 Task: Find connections with filter location Banja Luka with filter topic #innovationwith filter profile language French with filter current company Thiess with filter school Eastern Institute For Integrated Learning In Management with filter industry Glass Product Manufacturing with filter service category UX Research with filter keywords title Geological Engineer
Action: Mouse moved to (478, 165)
Screenshot: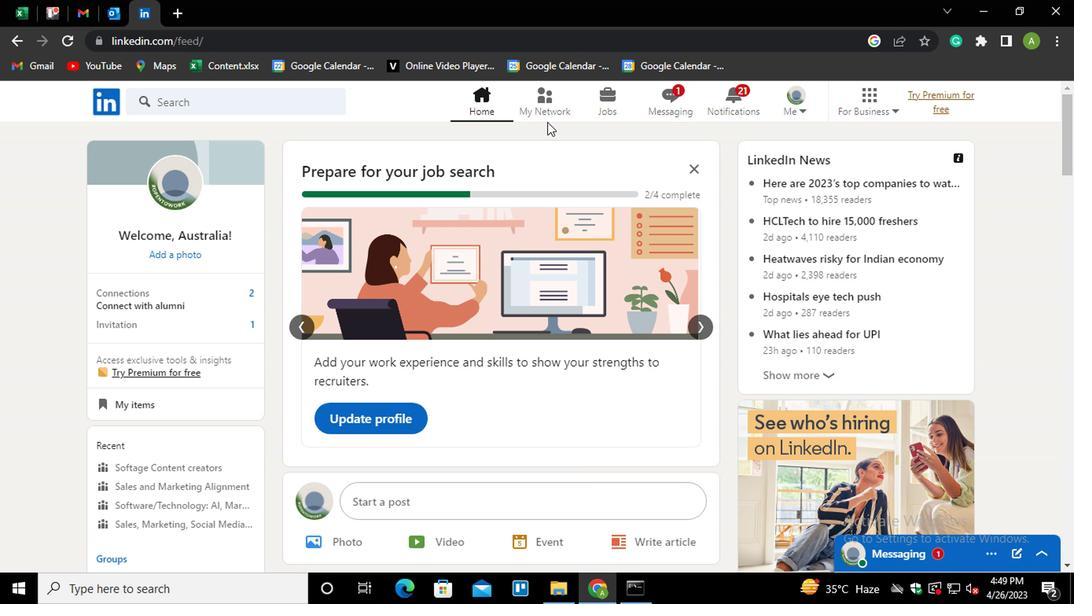
Action: Mouse pressed left at (478, 165)
Screenshot: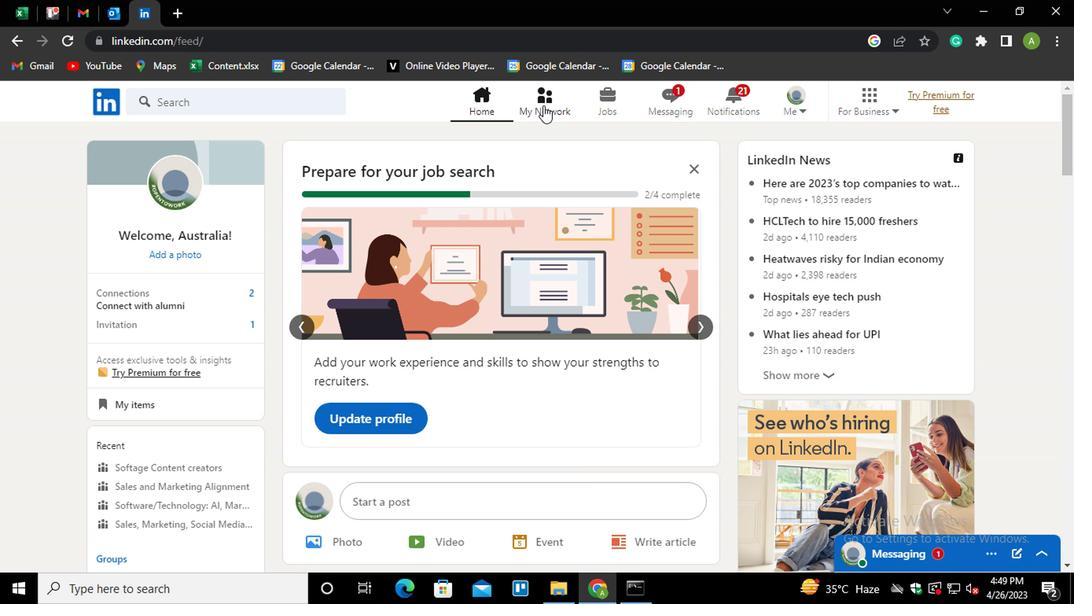 
Action: Mouse moved to (218, 226)
Screenshot: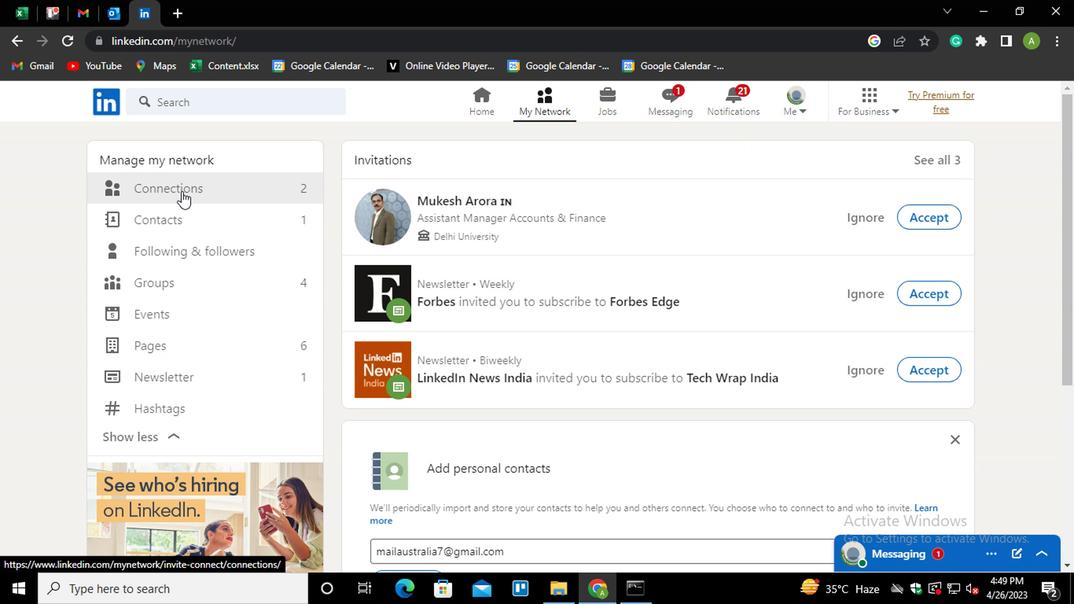 
Action: Mouse pressed left at (218, 226)
Screenshot: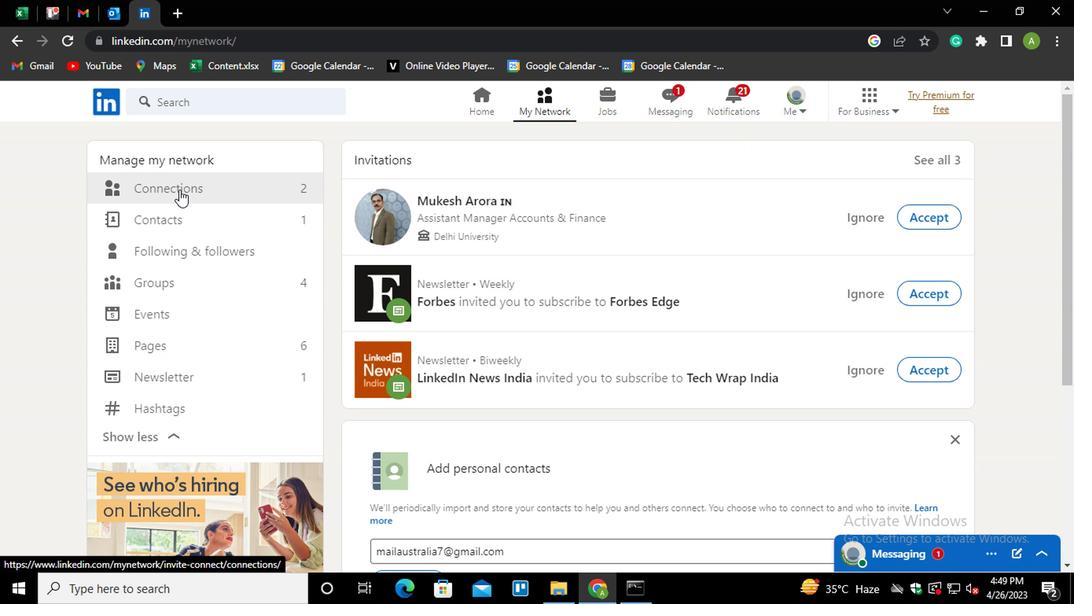 
Action: Mouse moved to (558, 221)
Screenshot: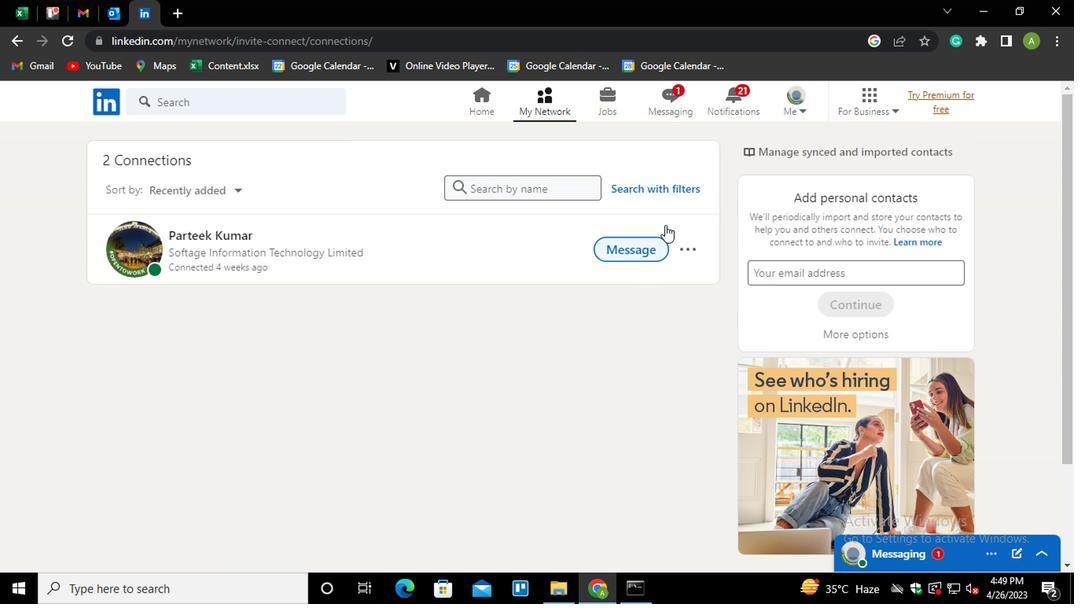 
Action: Mouse pressed left at (558, 221)
Screenshot: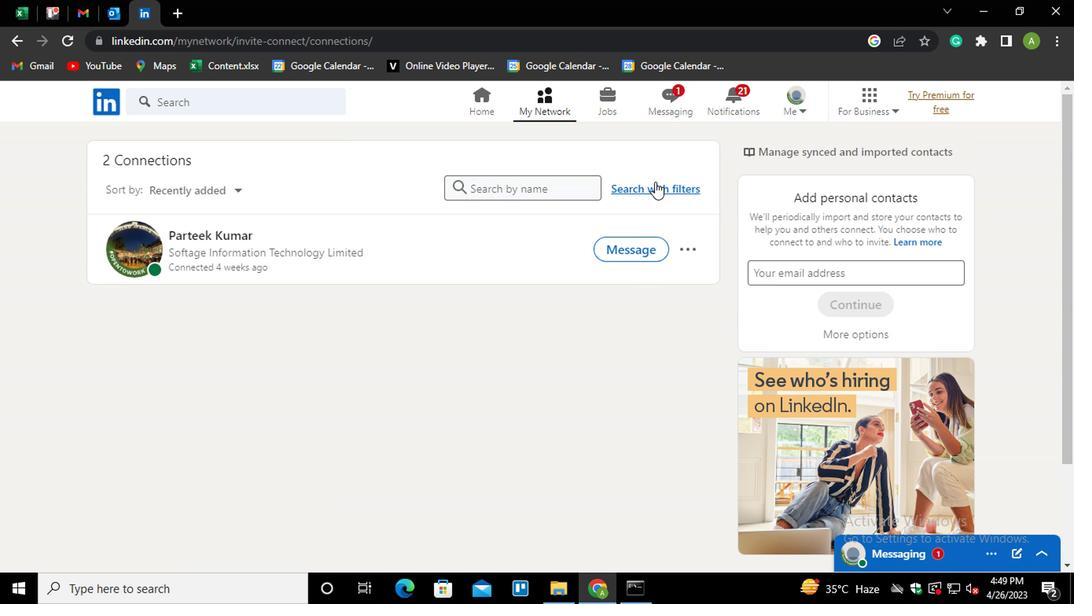 
Action: Mouse moved to (464, 194)
Screenshot: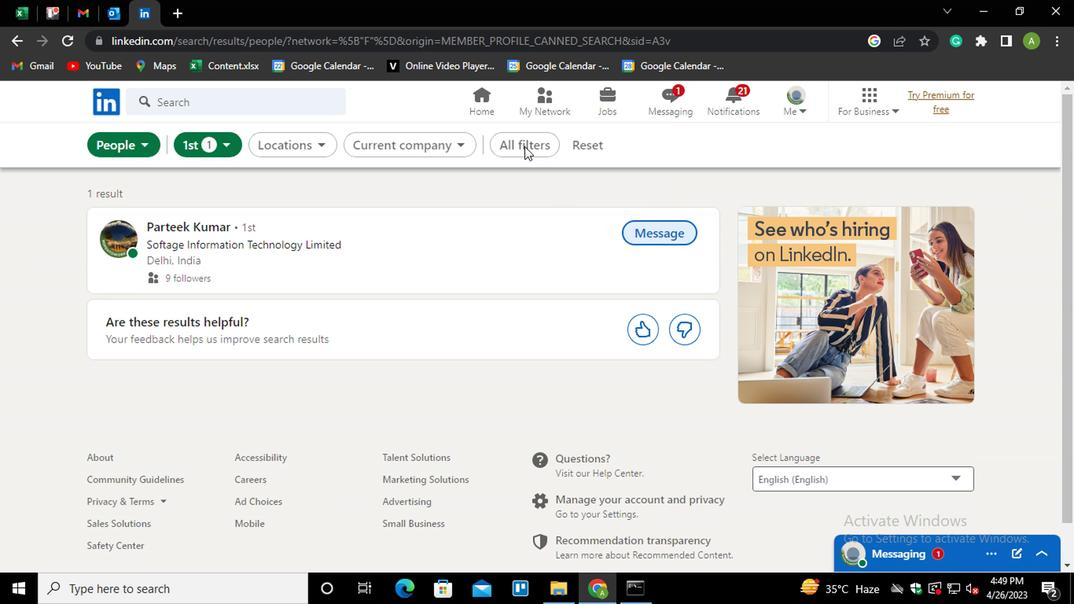 
Action: Mouse pressed left at (464, 194)
Screenshot: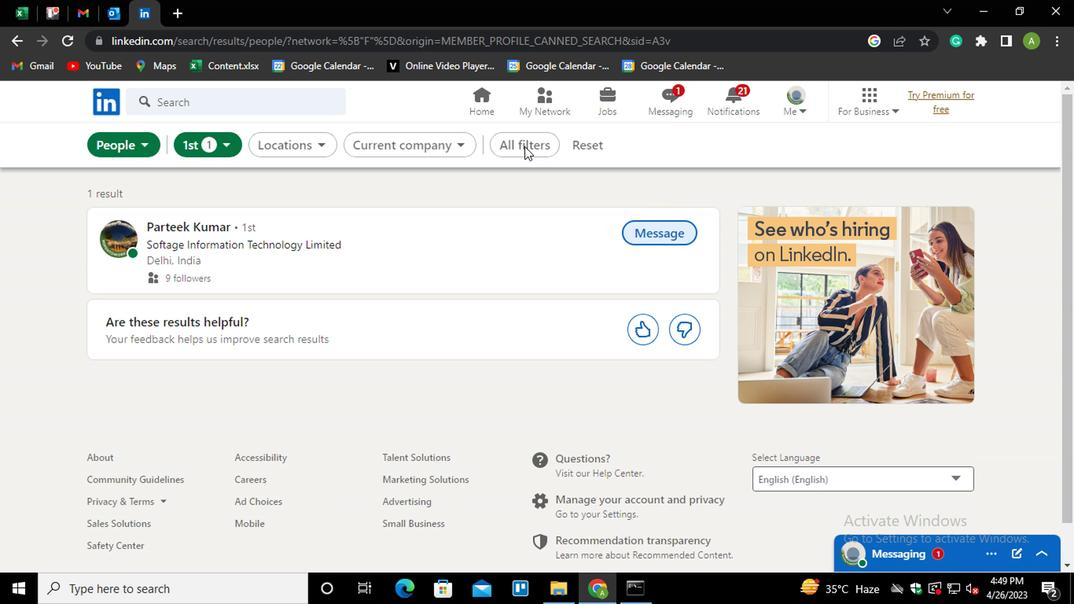 
Action: Mouse moved to (614, 298)
Screenshot: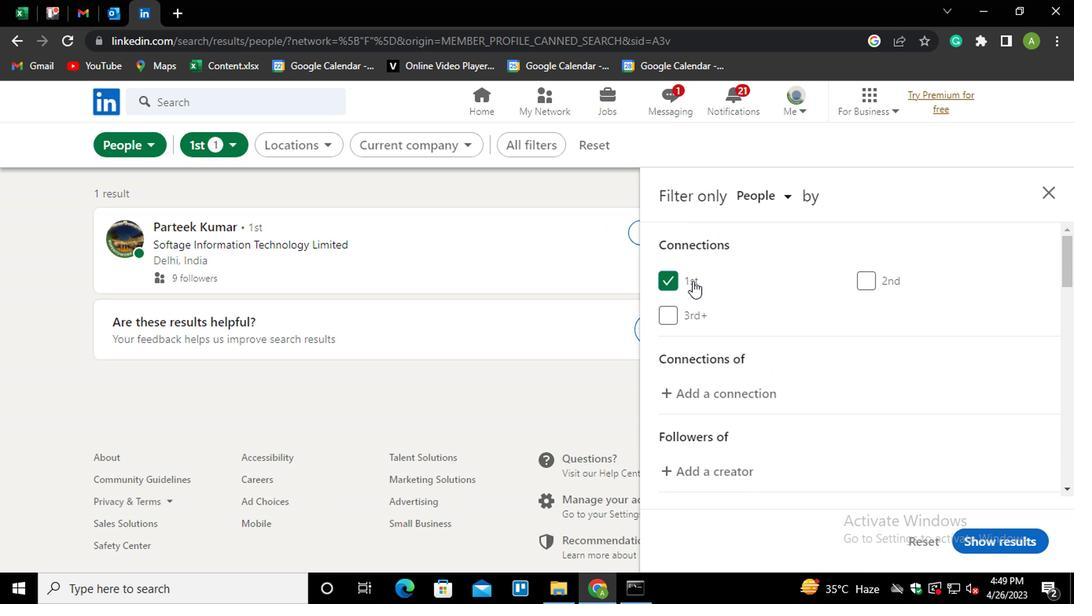 
Action: Mouse scrolled (614, 298) with delta (0, 0)
Screenshot: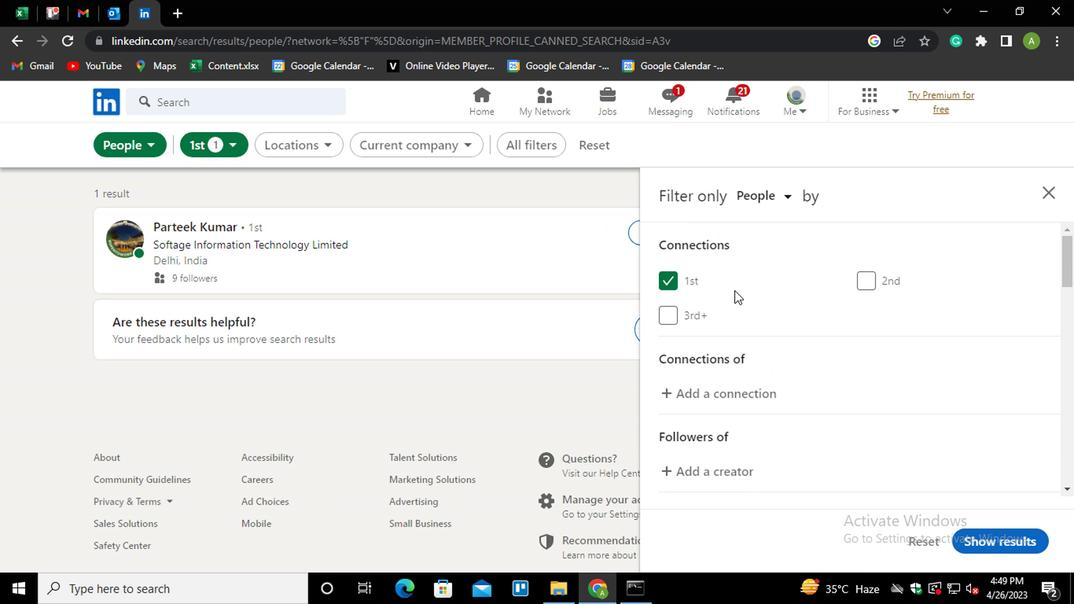
Action: Mouse moved to (615, 299)
Screenshot: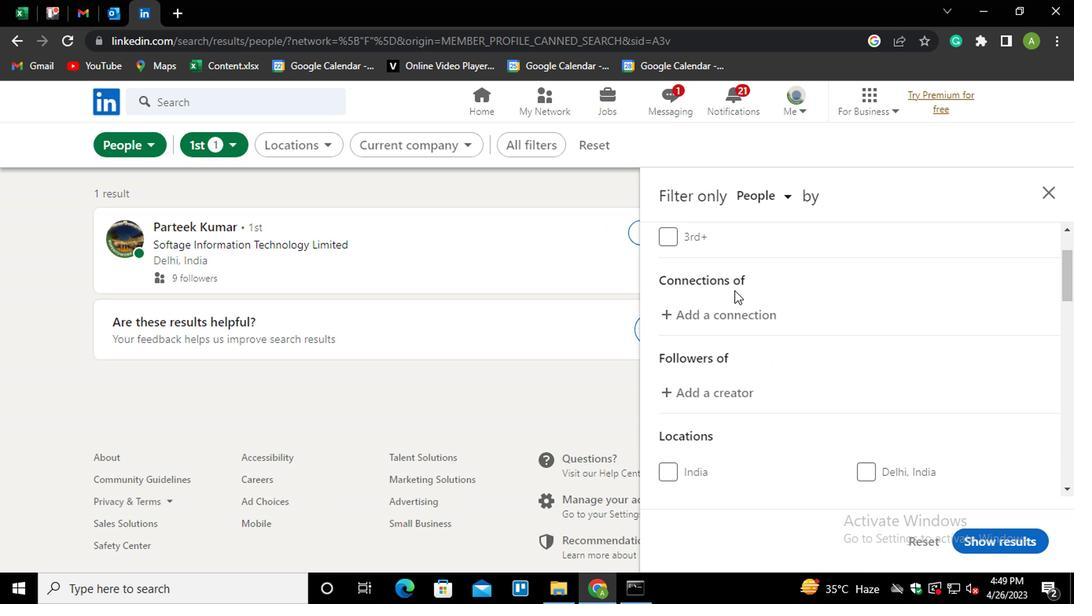 
Action: Mouse scrolled (615, 299) with delta (0, 0)
Screenshot: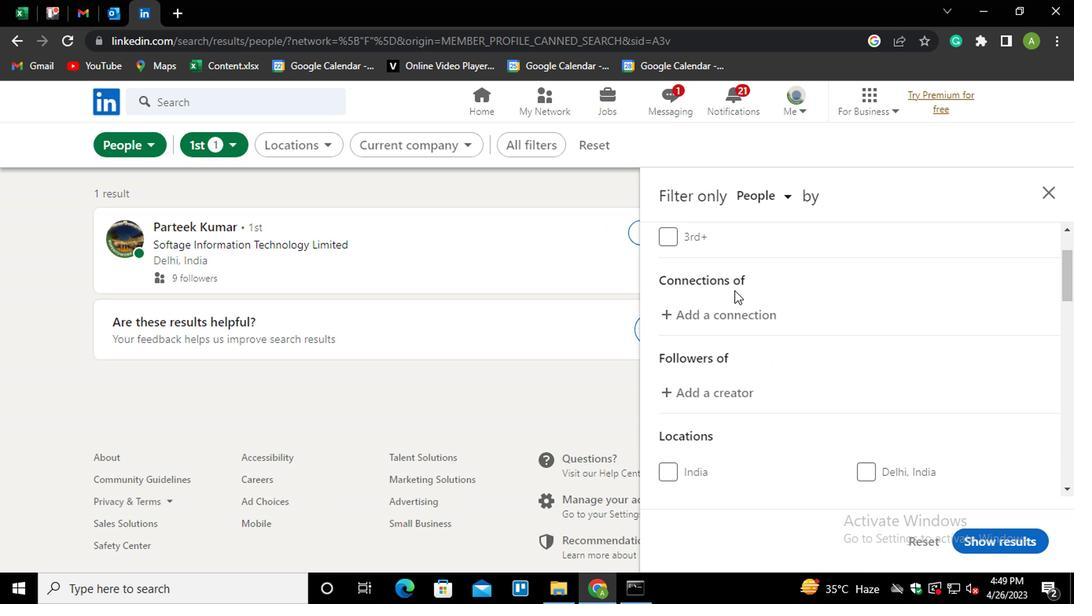 
Action: Mouse scrolled (615, 299) with delta (0, 0)
Screenshot: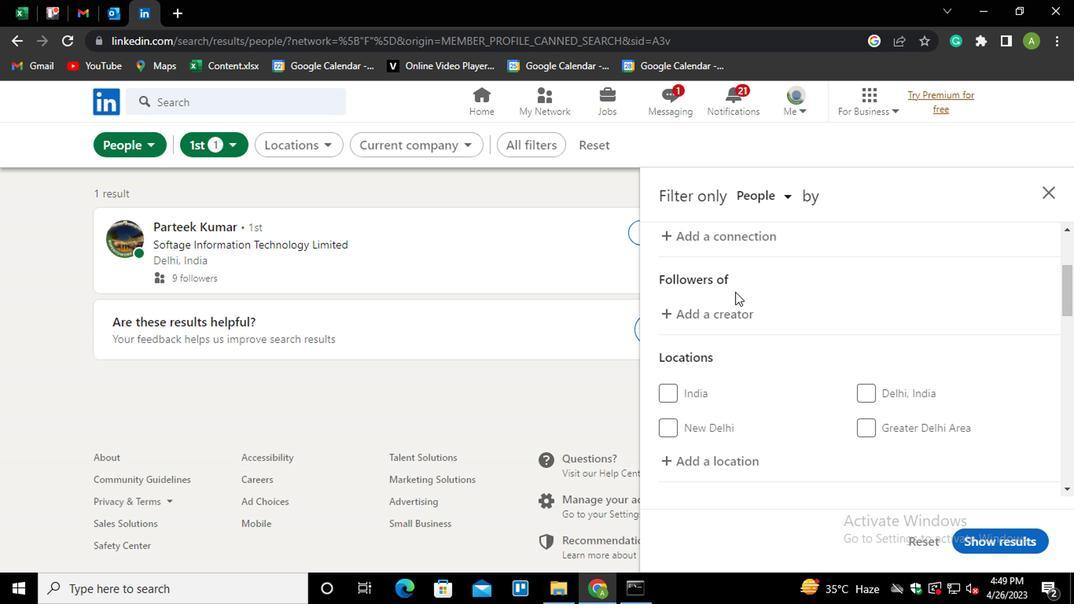 
Action: Mouse scrolled (615, 299) with delta (0, 0)
Screenshot: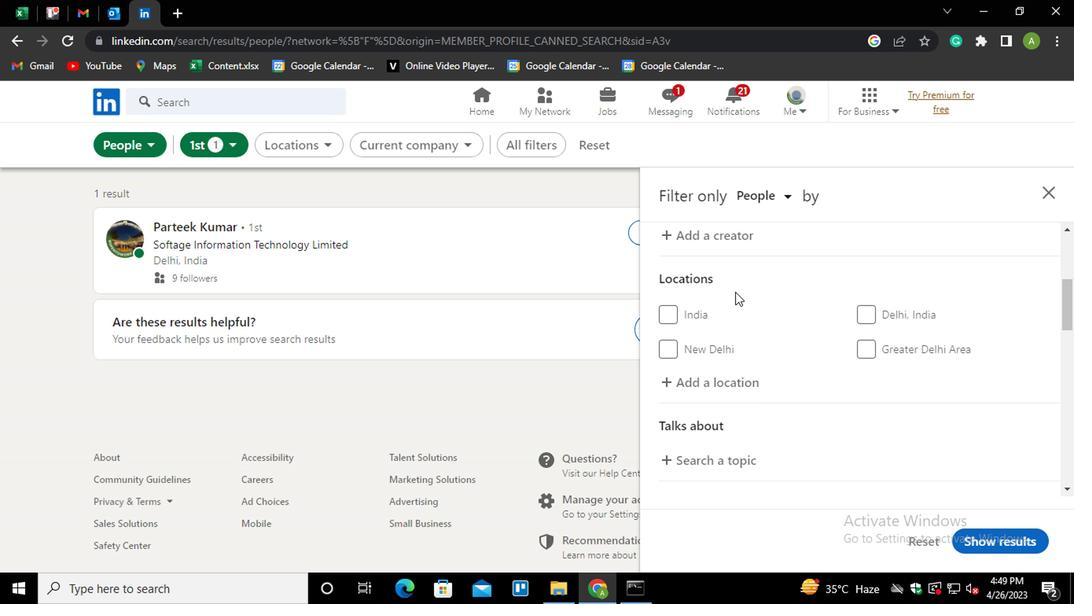 
Action: Mouse scrolled (615, 299) with delta (0, 0)
Screenshot: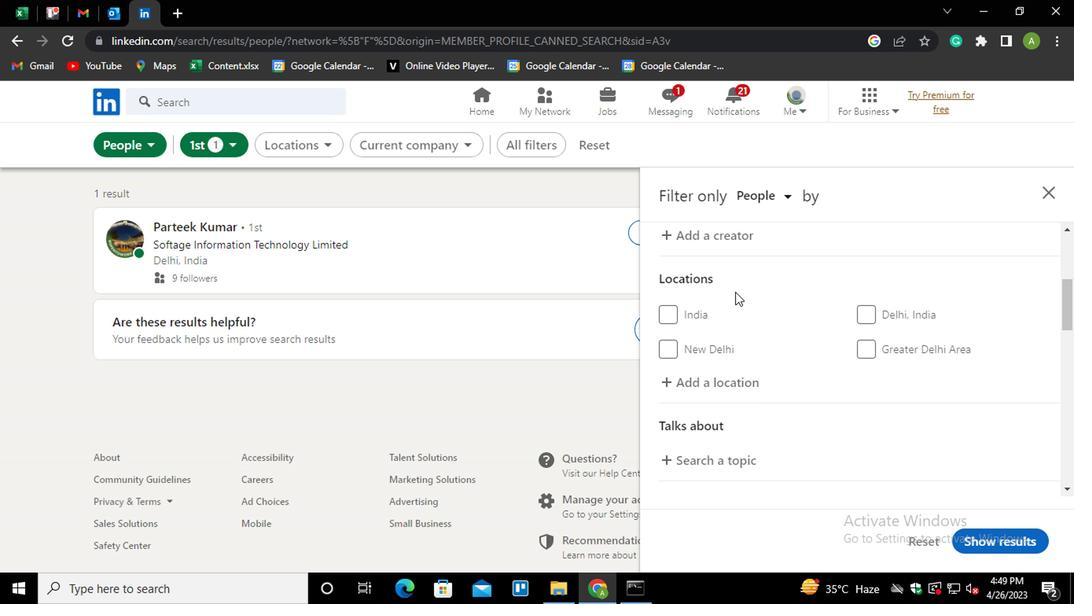 
Action: Mouse moved to (590, 253)
Screenshot: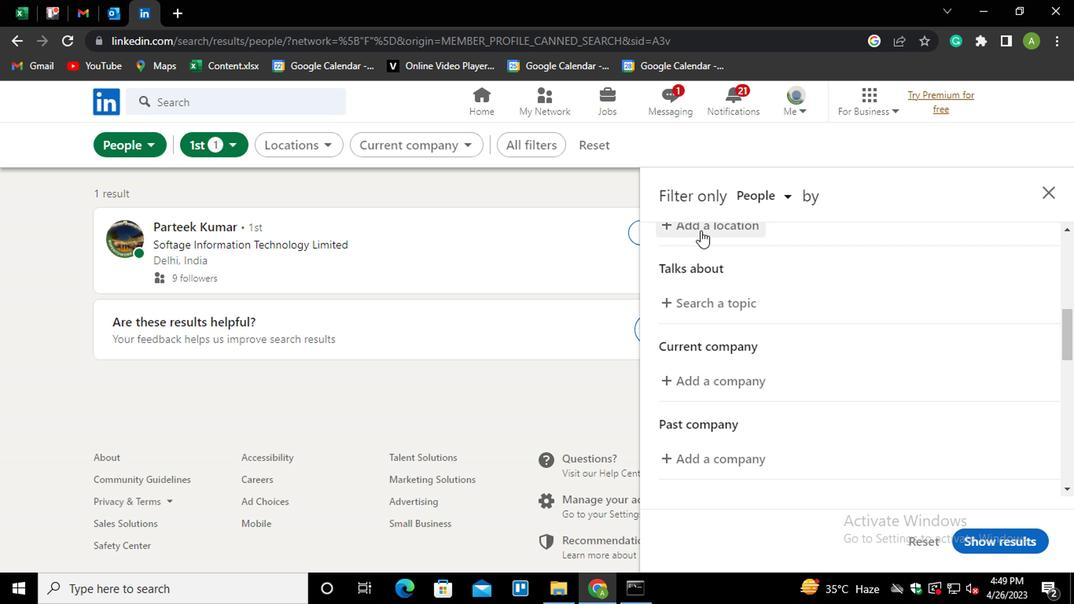 
Action: Mouse pressed left at (590, 253)
Screenshot: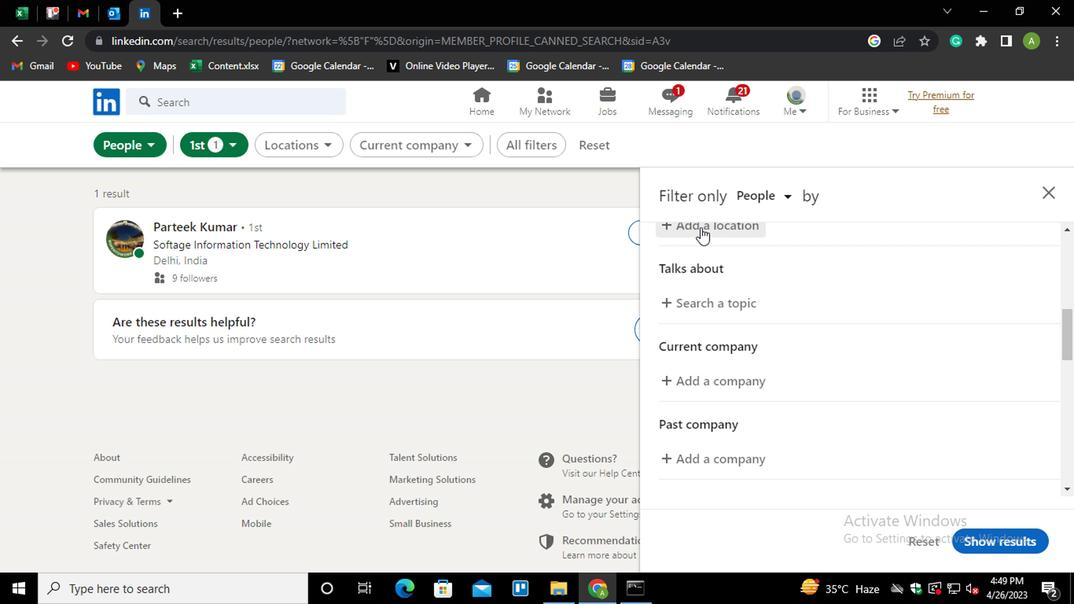 
Action: Mouse moved to (604, 260)
Screenshot: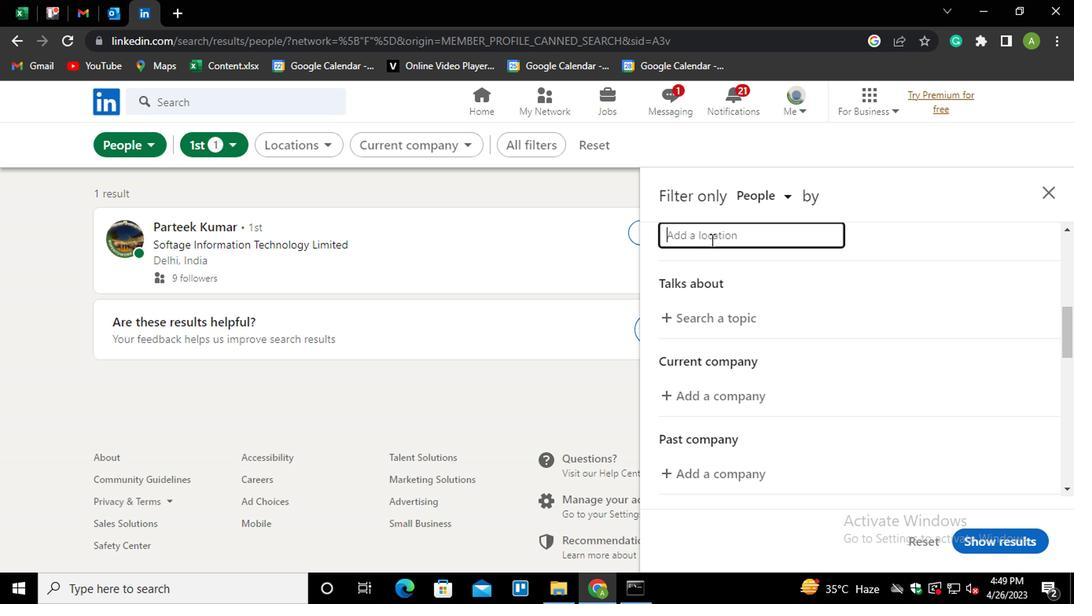 
Action: Mouse pressed left at (604, 260)
Screenshot: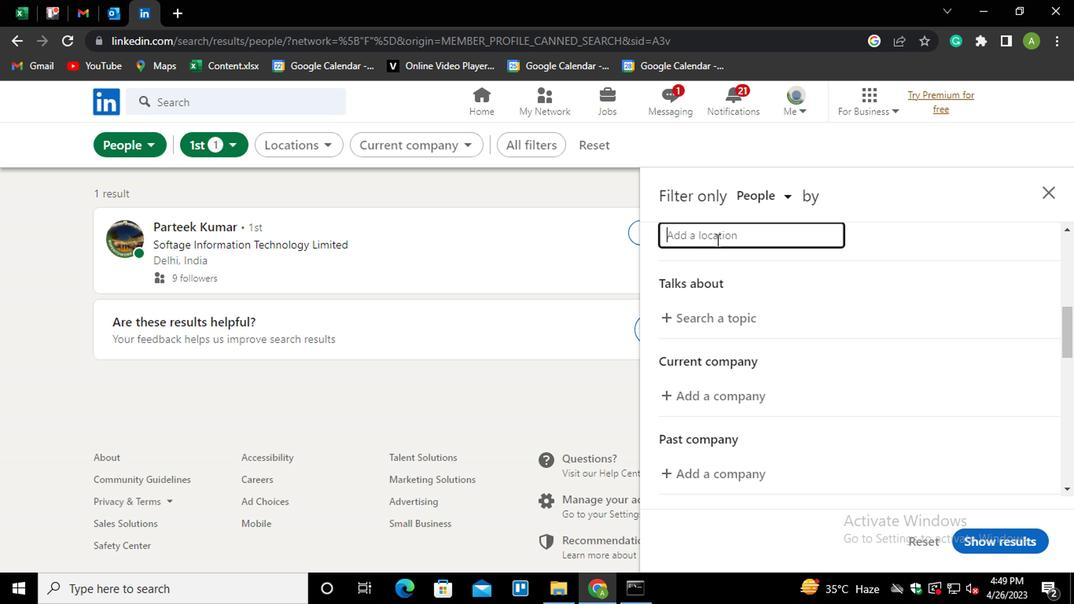 
Action: Key pressed <Key.shift>BANJA<Key.space><Key.shift_r>LUKA<Key.down><Key.enter>
Screenshot: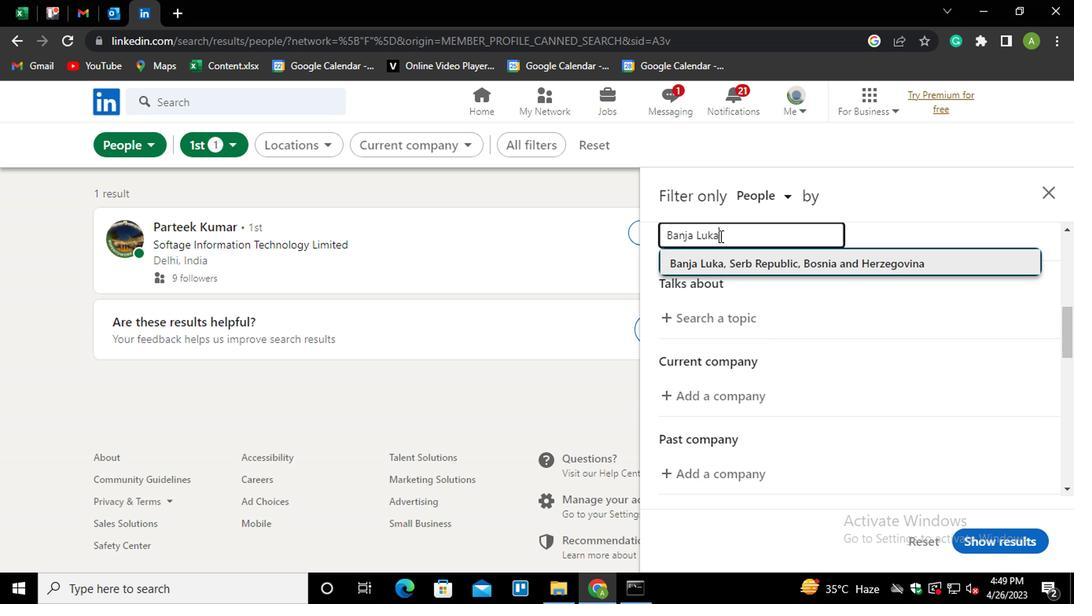
Action: Mouse moved to (595, 328)
Screenshot: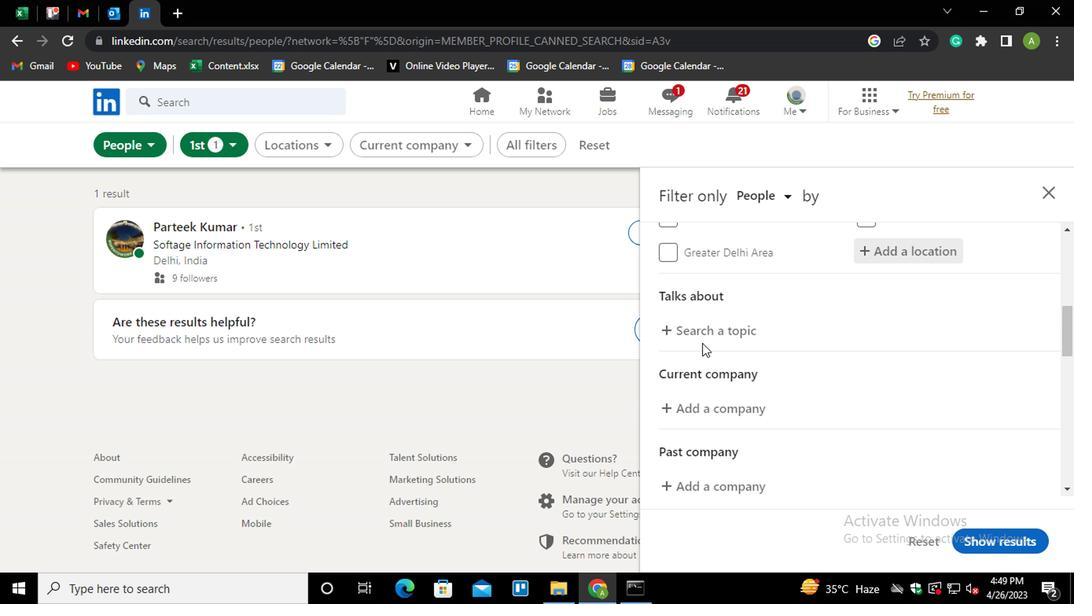 
Action: Mouse pressed left at (595, 328)
Screenshot: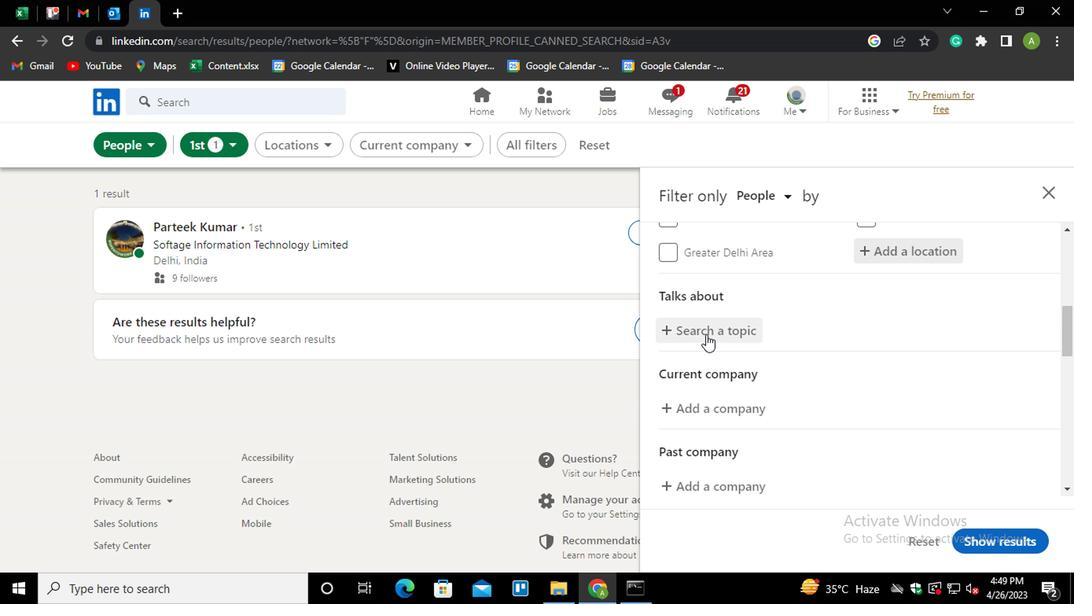 
Action: Key pressed <Key.shift>#INNOVATION
Screenshot: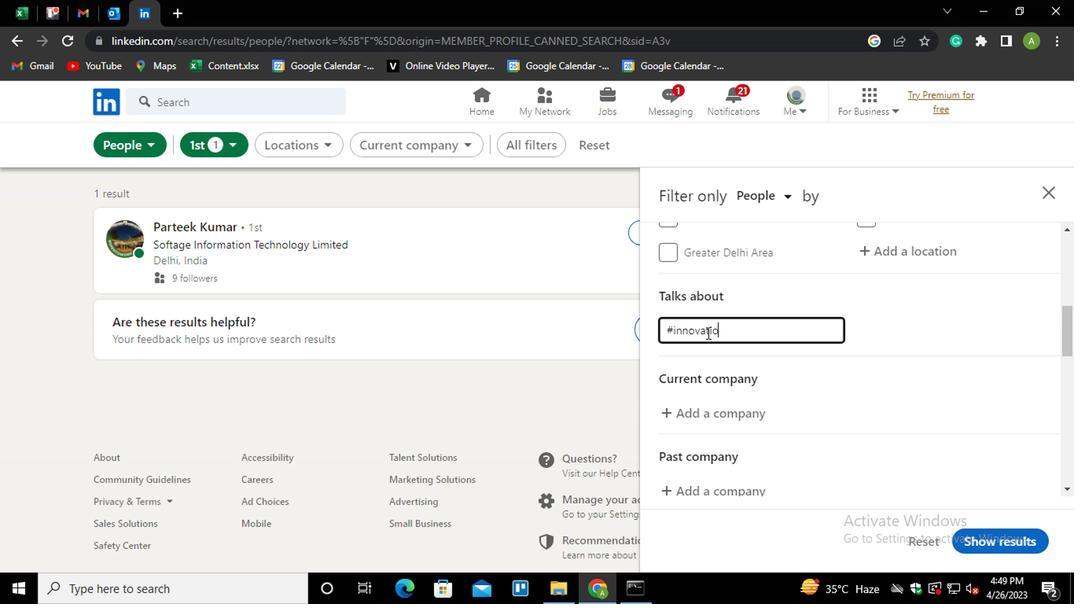
Action: Mouse moved to (740, 327)
Screenshot: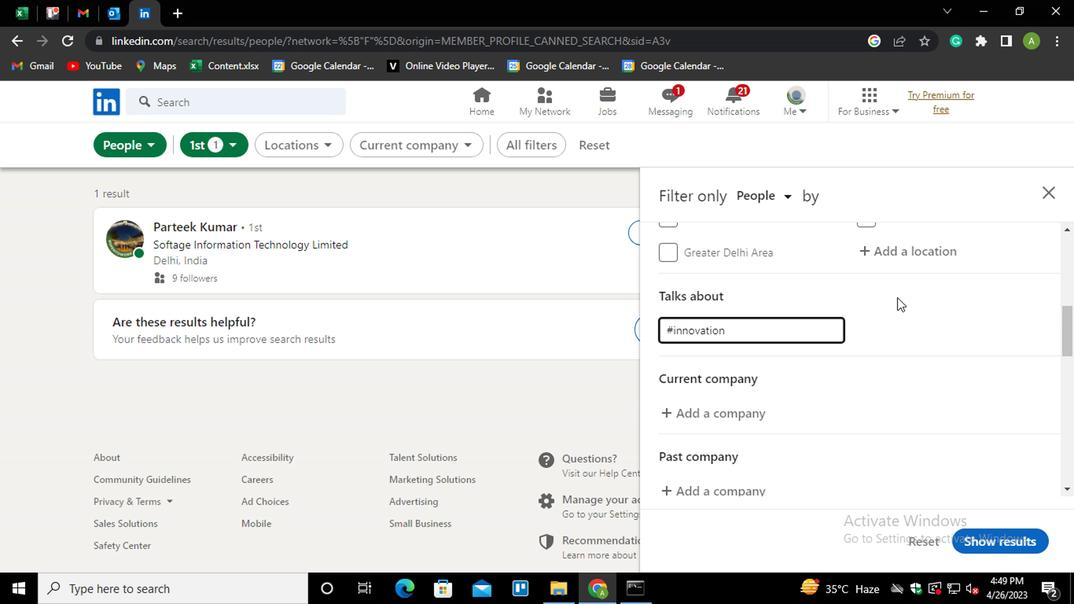 
Action: Mouse pressed left at (740, 327)
Screenshot: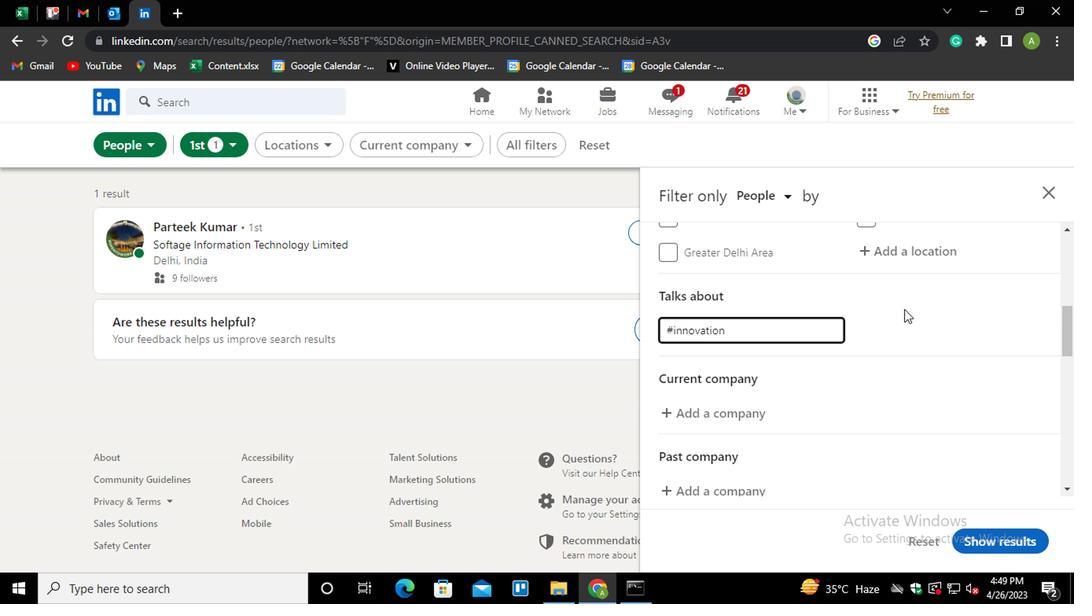 
Action: Mouse moved to (740, 327)
Screenshot: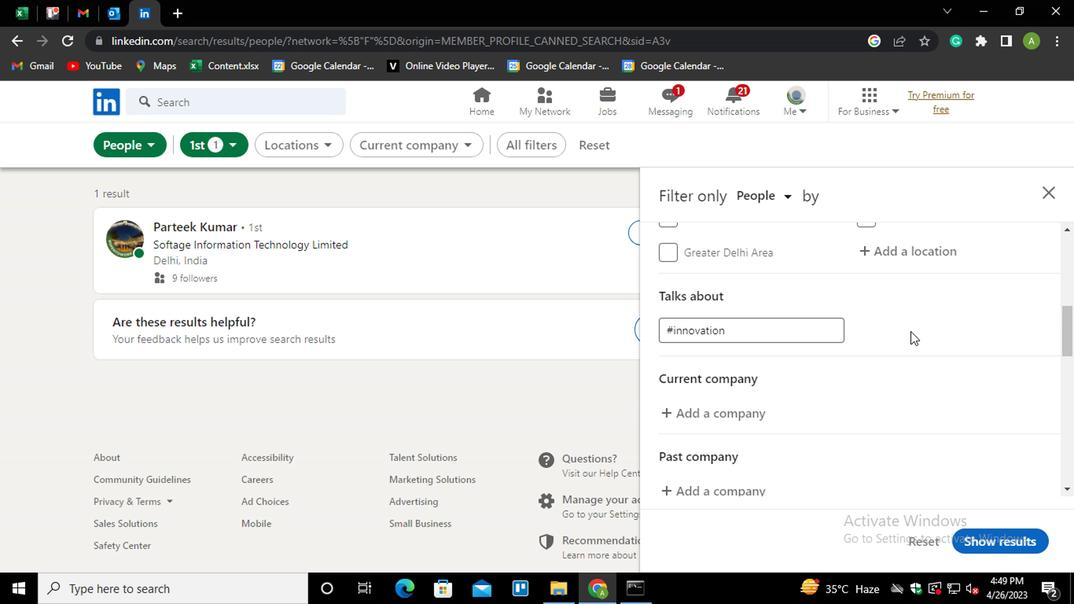 
Action: Mouse scrolled (740, 327) with delta (0, 0)
Screenshot: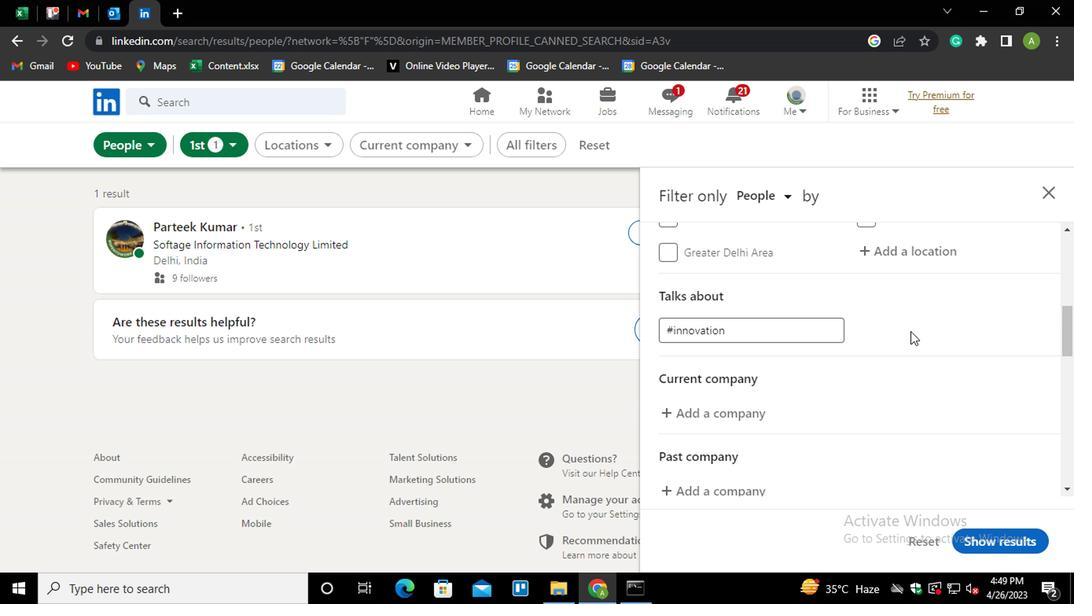 
Action: Mouse moved to (734, 327)
Screenshot: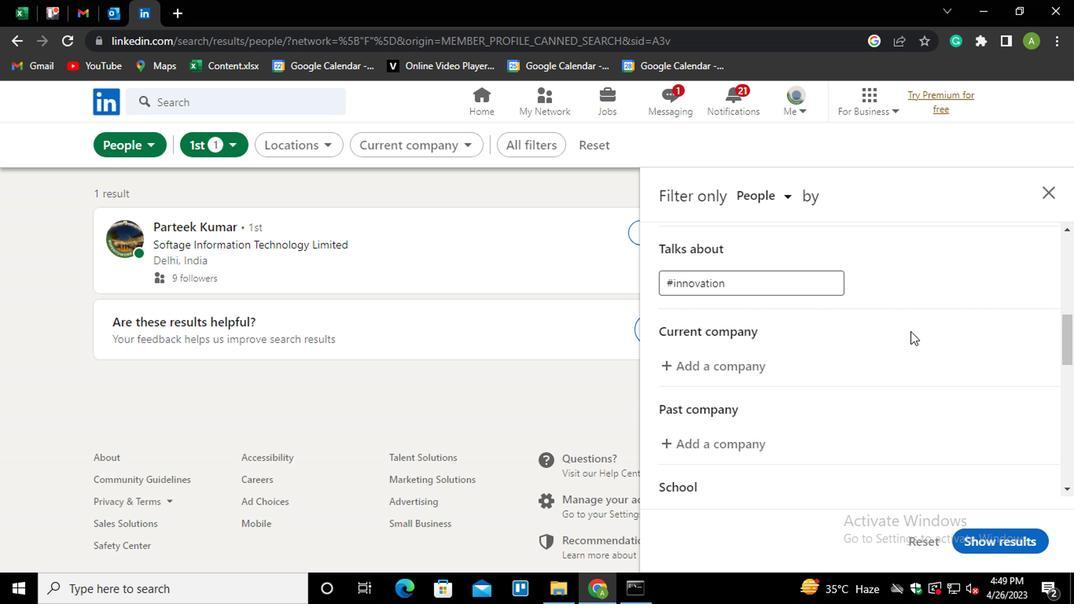 
Action: Mouse scrolled (734, 327) with delta (0, 0)
Screenshot: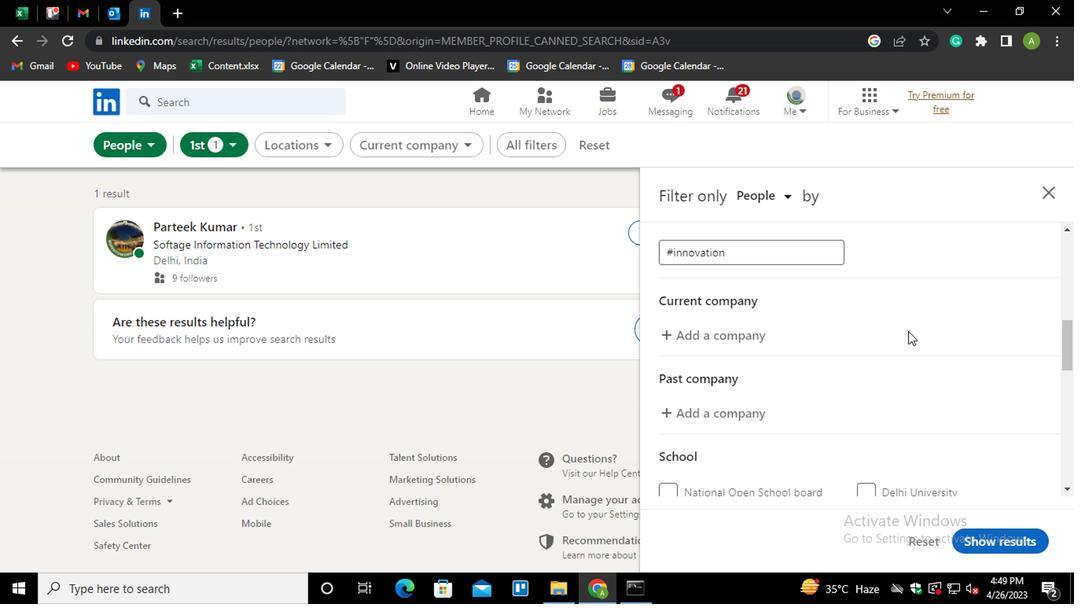 
Action: Mouse moved to (619, 272)
Screenshot: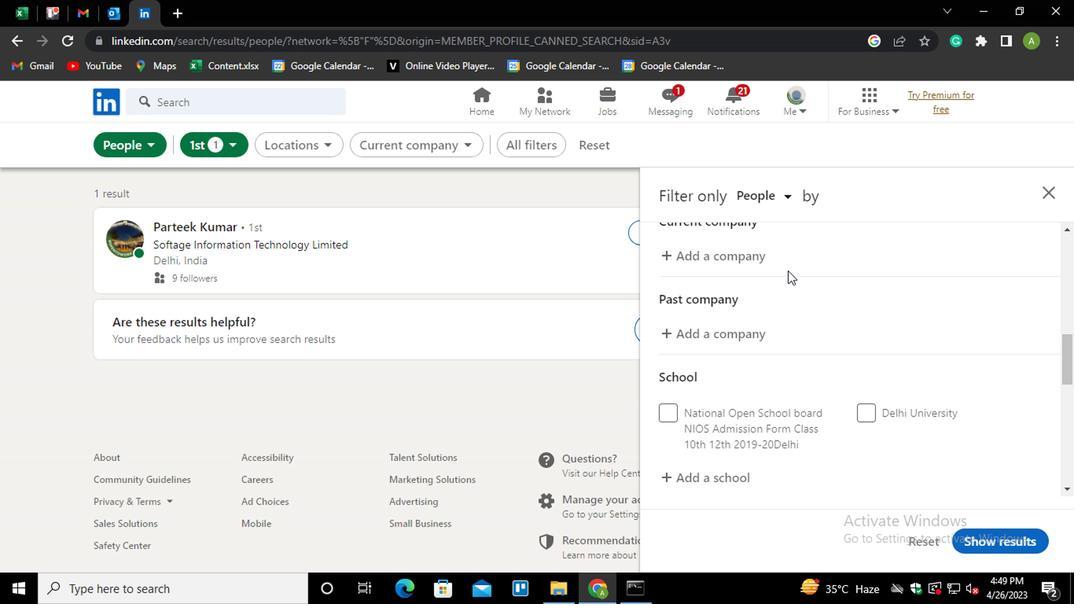 
Action: Mouse pressed left at (619, 272)
Screenshot: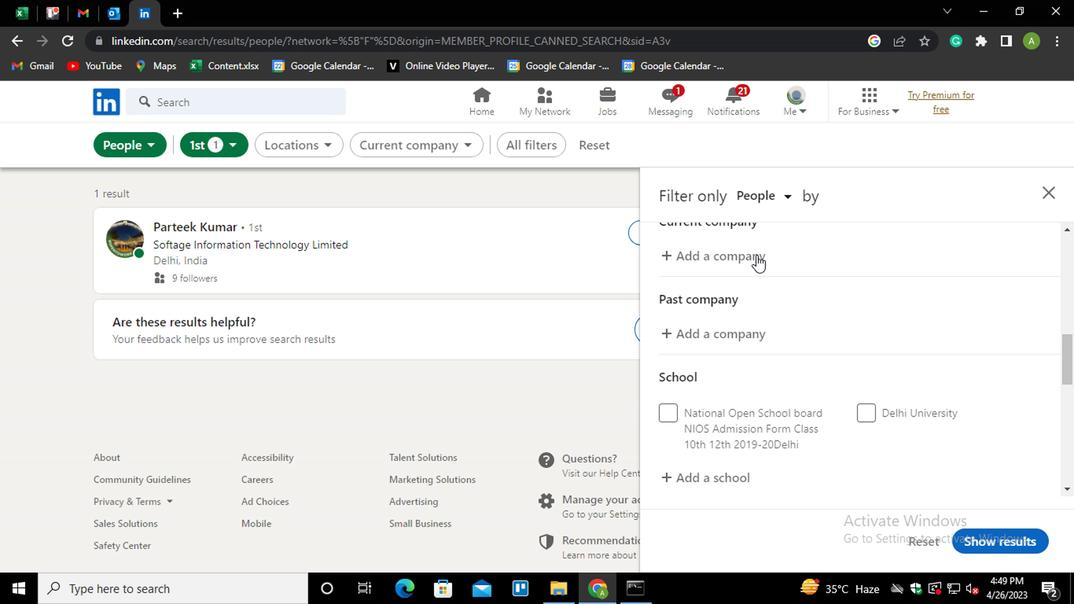 
Action: Mouse moved to (620, 272)
Screenshot: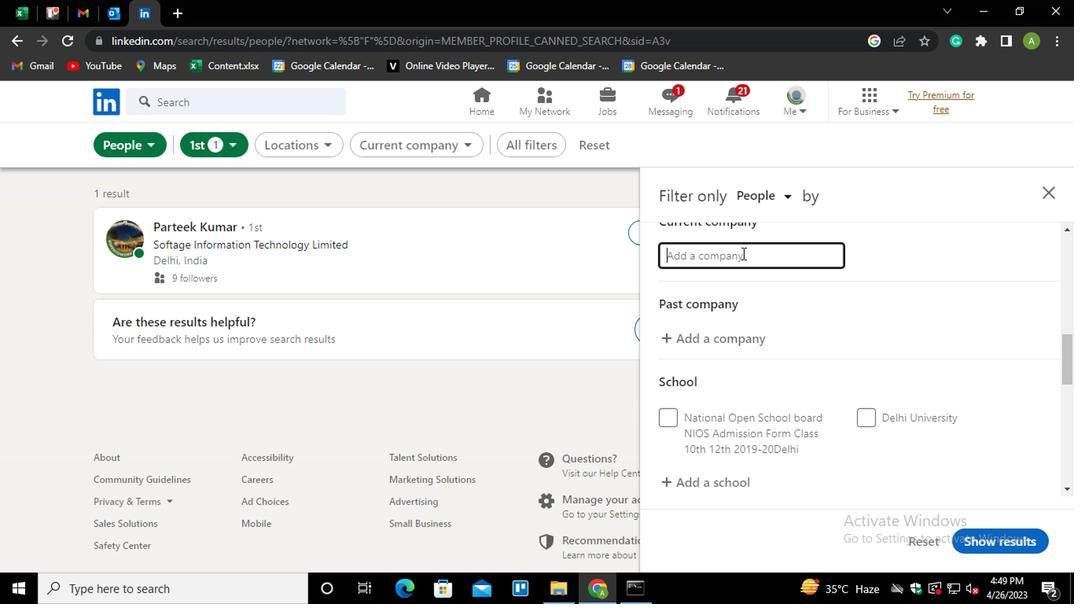 
Action: Mouse pressed left at (620, 272)
Screenshot: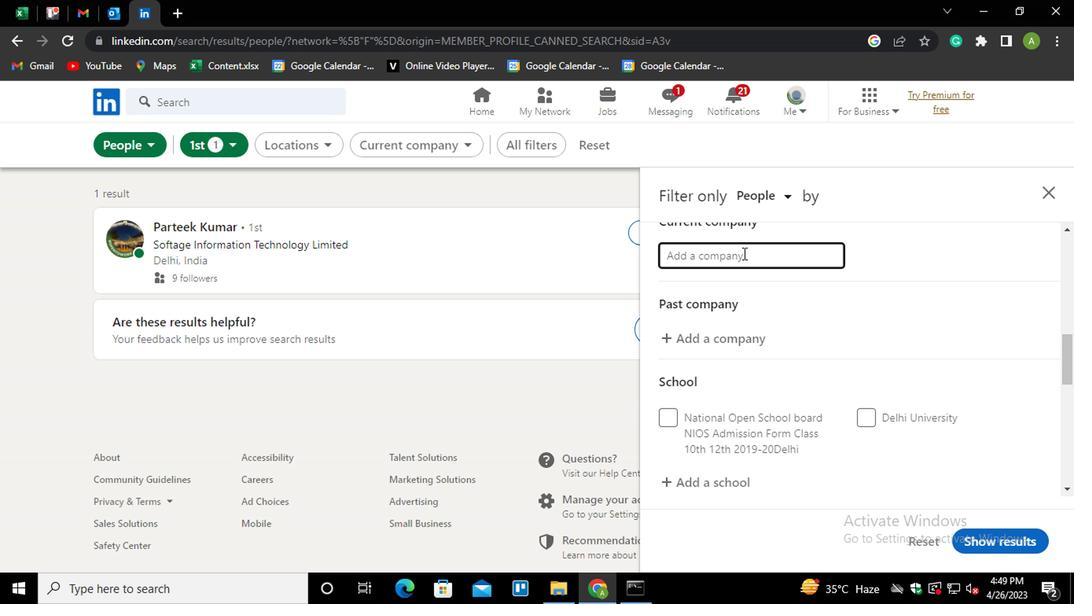 
Action: Key pressed <Key.shift>THIESS<Key.down><Key.enter>
Screenshot: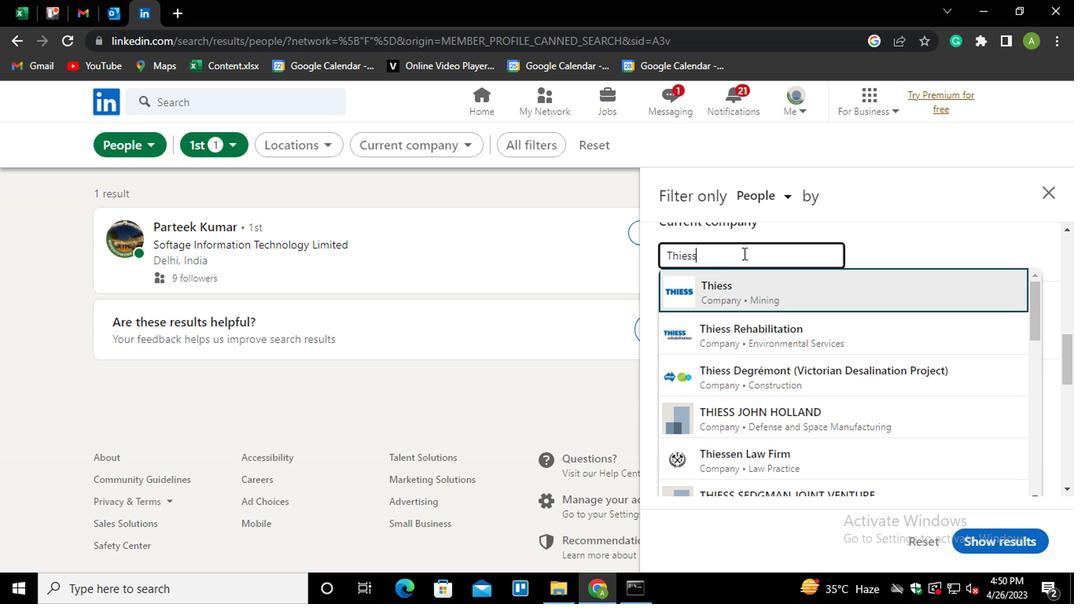 
Action: Mouse moved to (661, 303)
Screenshot: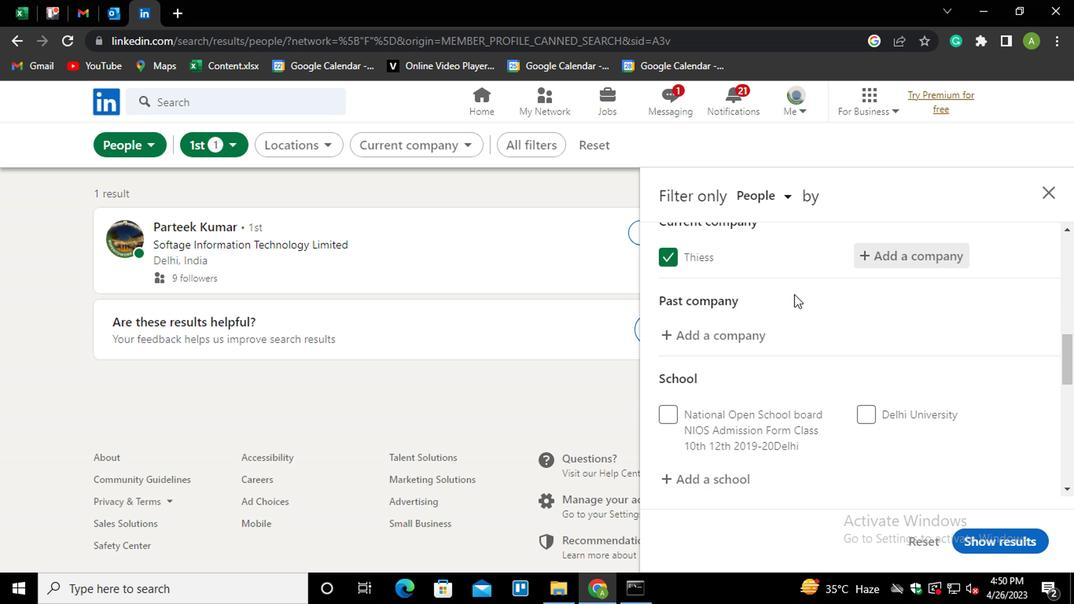 
Action: Mouse scrolled (661, 303) with delta (0, 0)
Screenshot: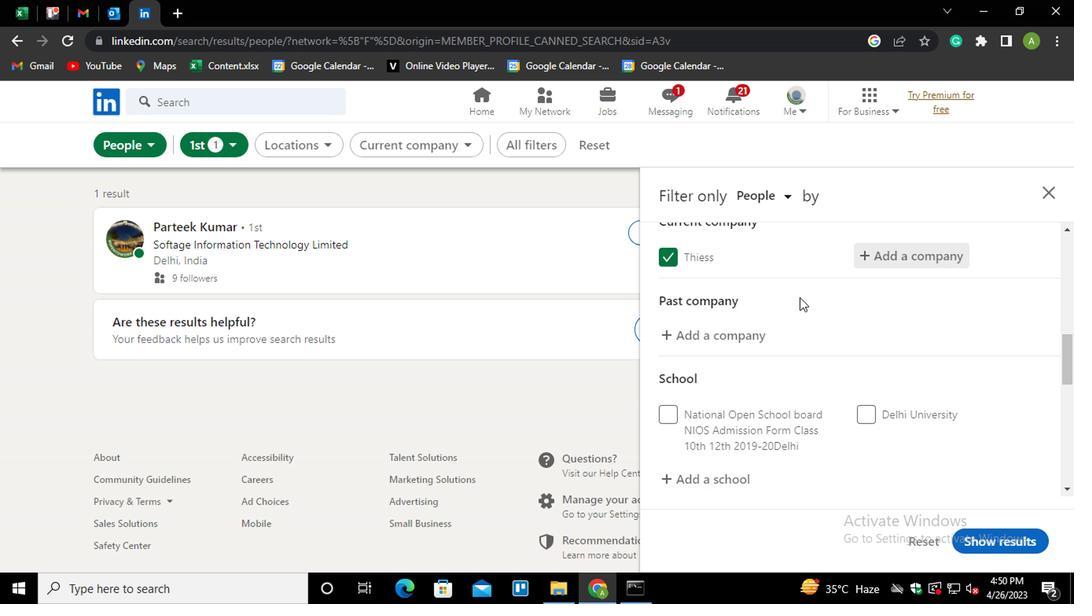 
Action: Mouse moved to (591, 371)
Screenshot: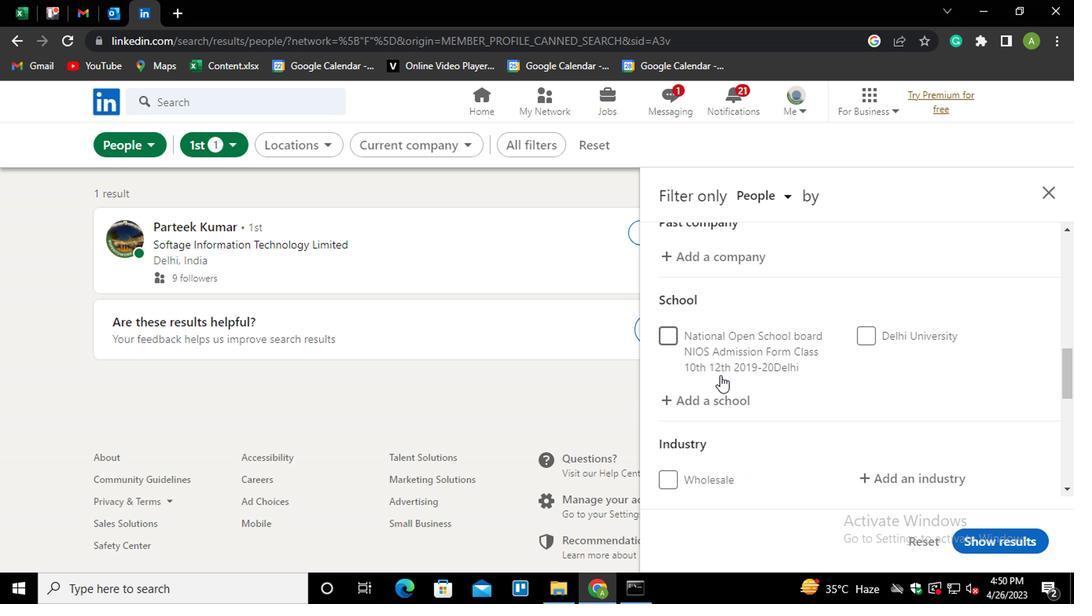 
Action: Mouse pressed left at (591, 371)
Screenshot: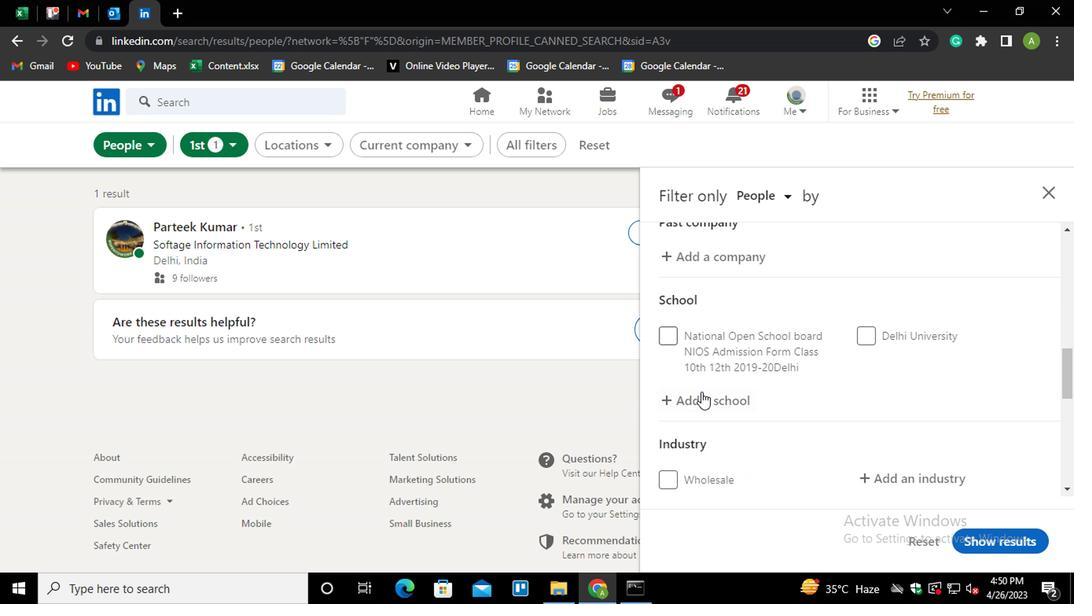 
Action: Mouse moved to (594, 374)
Screenshot: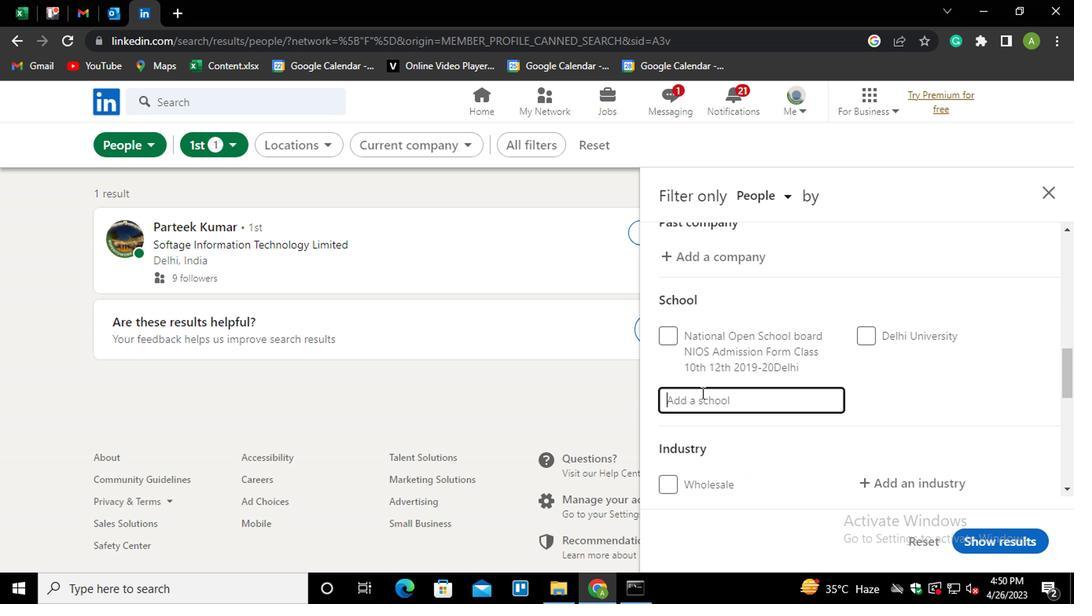 
Action: Mouse pressed left at (594, 374)
Screenshot: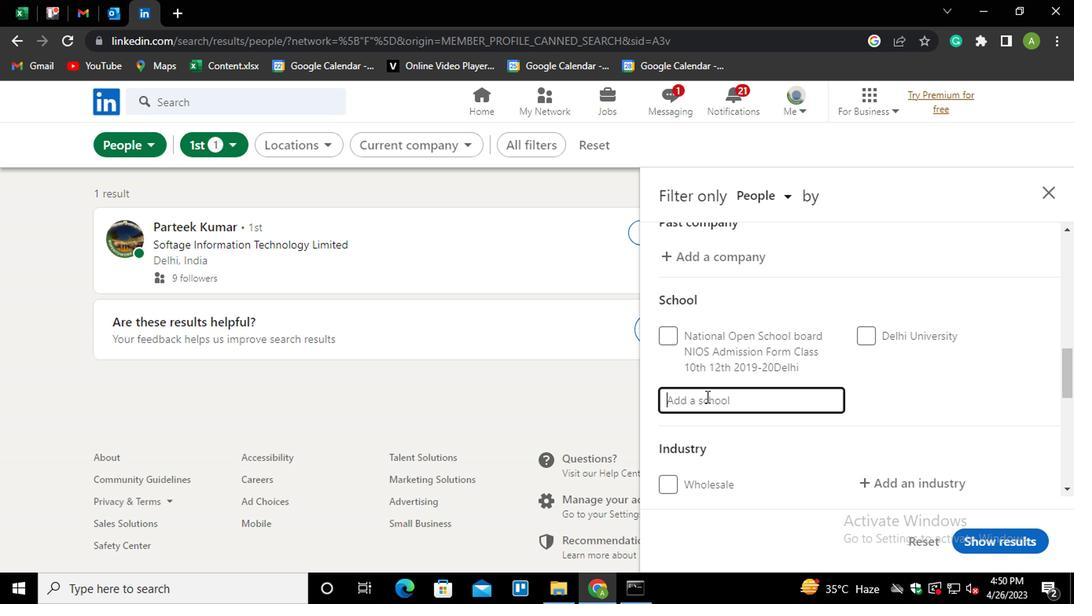 
Action: Mouse moved to (594, 375)
Screenshot: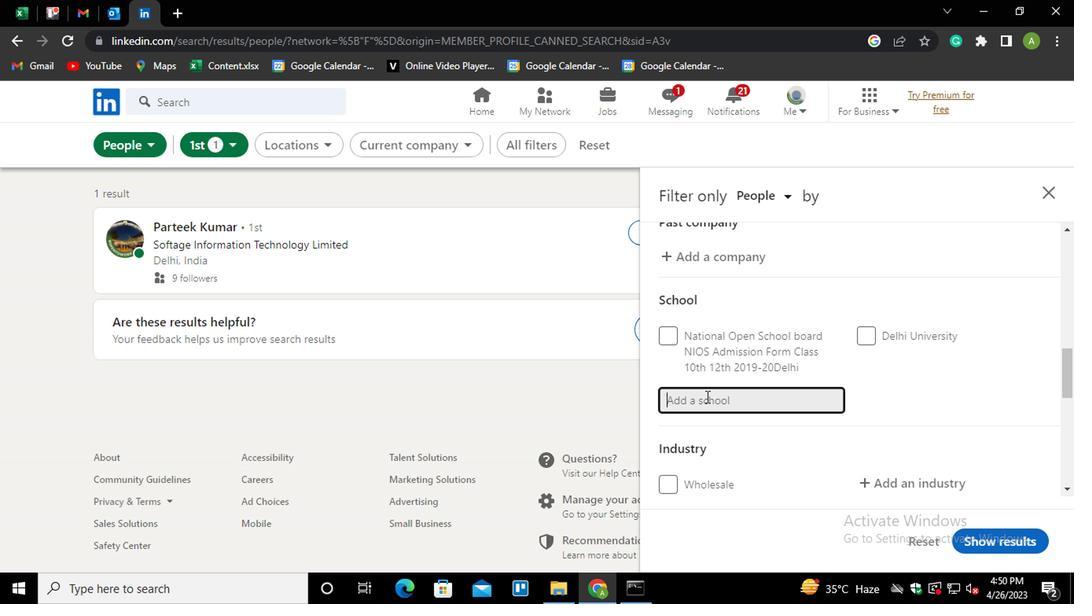 
Action: Key pressed <Key.shift>EASTERN<Key.space><Key.shift_r>INST<Key.down><Key.down><Key.enter>
Screenshot: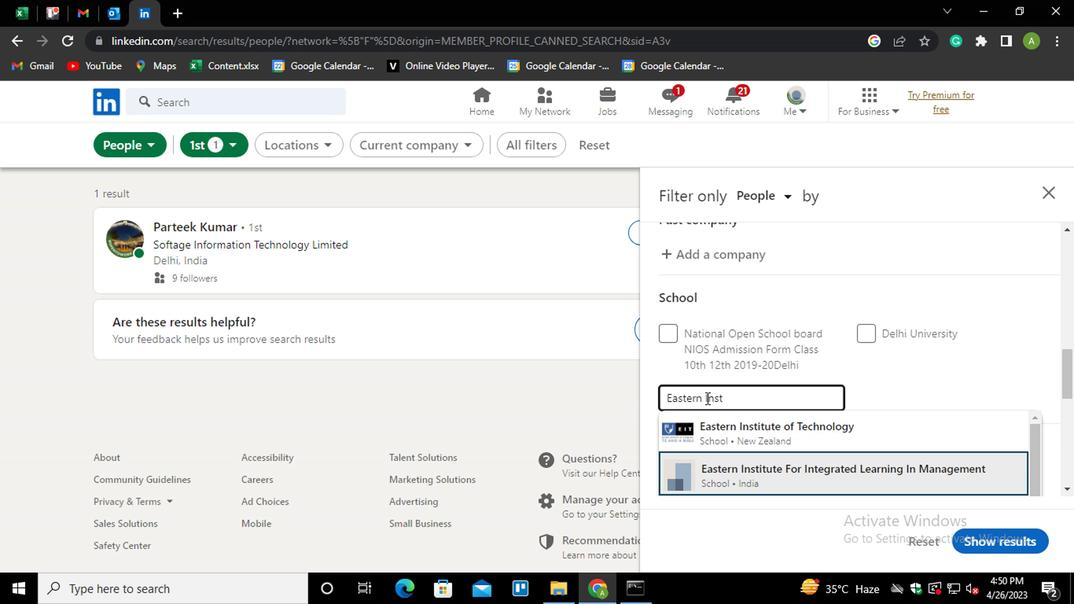 
Action: Mouse moved to (617, 352)
Screenshot: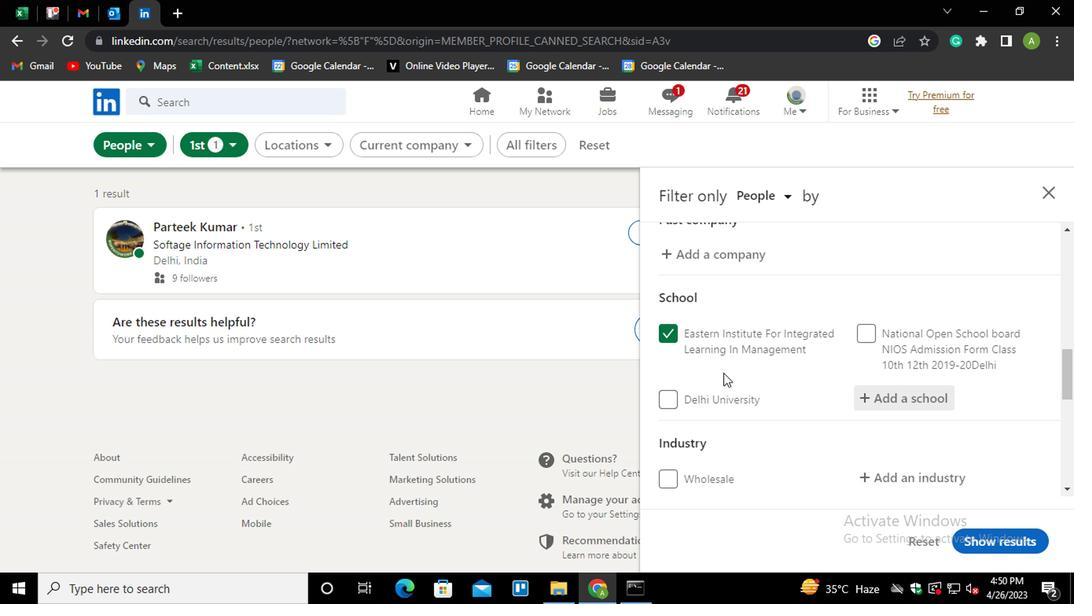 
Action: Mouse scrolled (617, 351) with delta (0, 0)
Screenshot: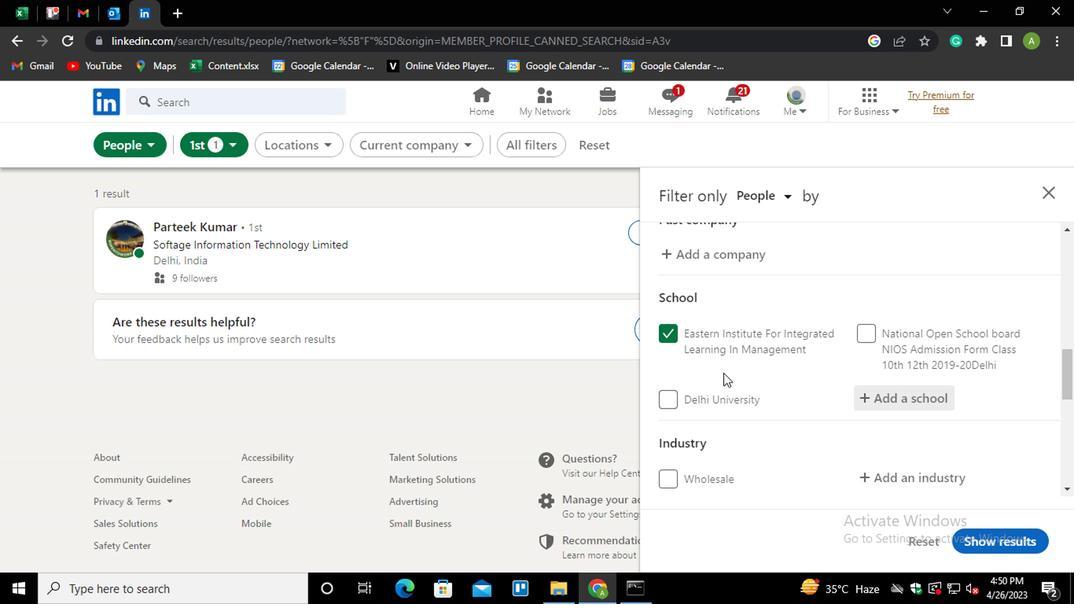 
Action: Mouse scrolled (617, 351) with delta (0, 0)
Screenshot: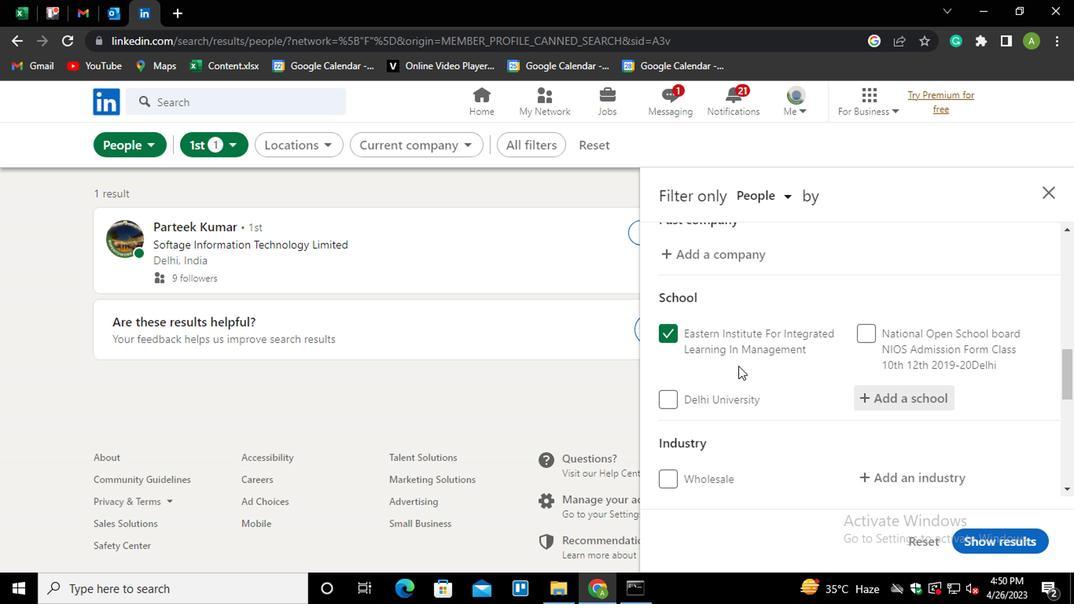 
Action: Mouse moved to (745, 321)
Screenshot: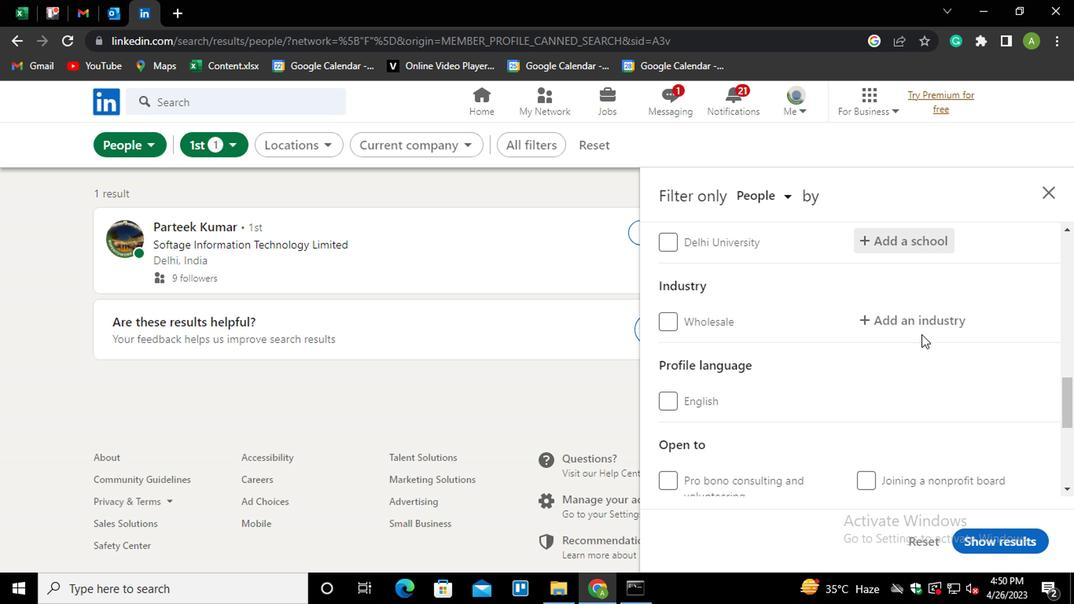 
Action: Mouse pressed left at (745, 321)
Screenshot: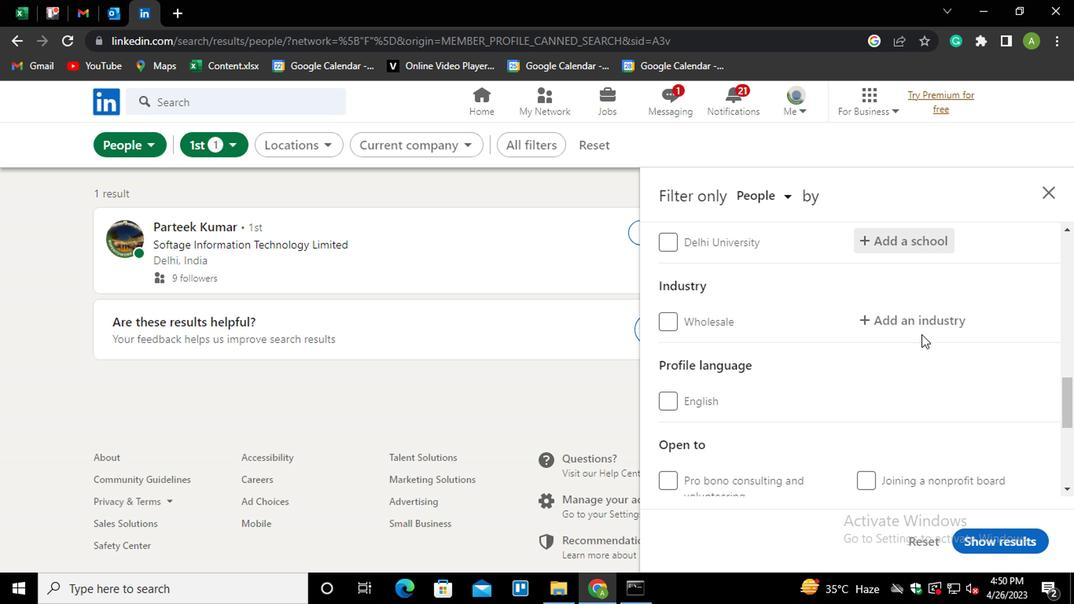 
Action: Mouse moved to (745, 322)
Screenshot: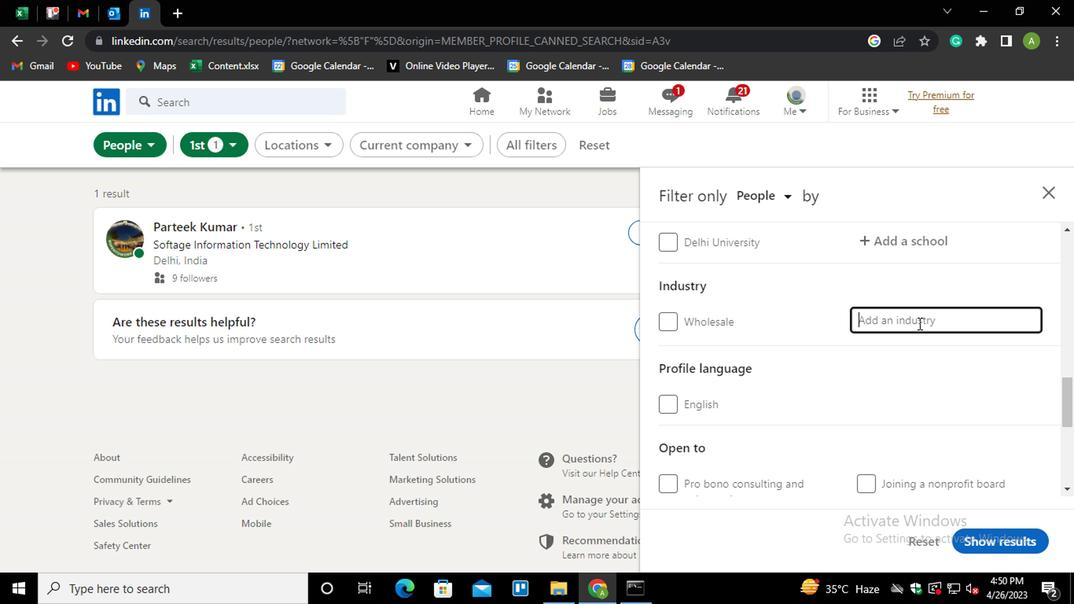 
Action: Mouse pressed left at (745, 322)
Screenshot: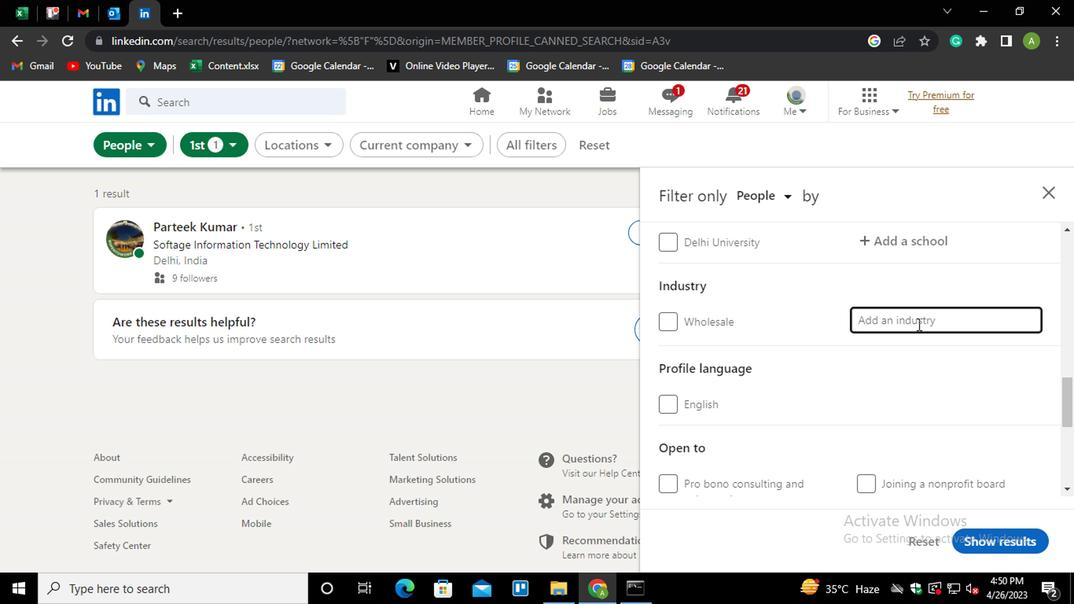 
Action: Mouse moved to (750, 315)
Screenshot: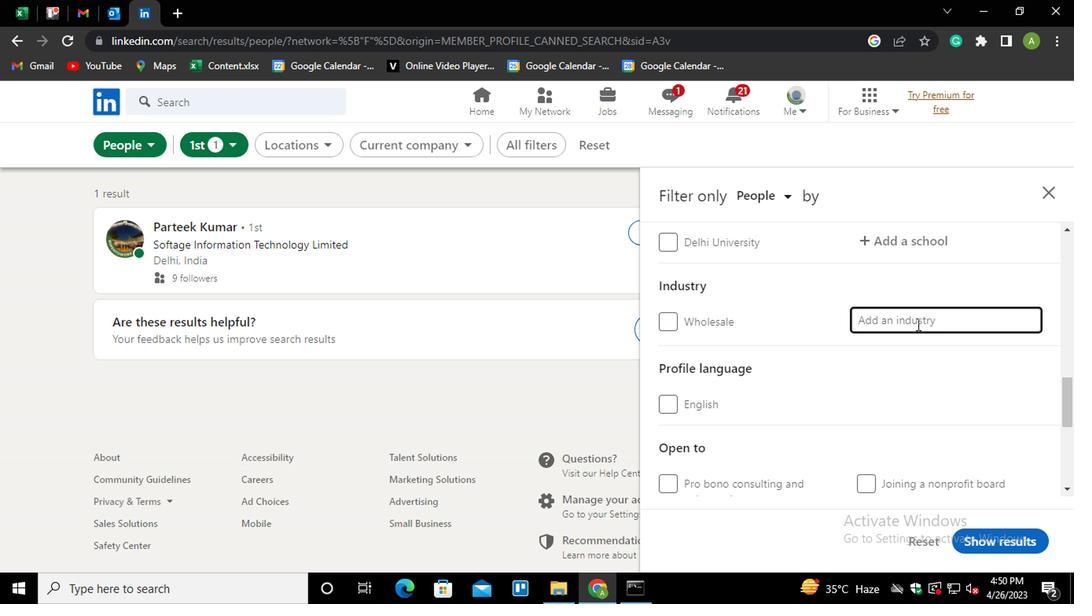
Action: Key pressed <Key.shift><Key.shift><Key.shift><Key.shift><Key.shift><Key.shift><Key.shift><Key.shift><Key.shift><Key.shift><Key.shift><Key.shift><Key.shift><Key.shift><Key.shift><Key.shift><Key.shift><Key.shift><Key.shift><Key.shift><Key.shift><Key.shift><Key.shift><Key.shift><Key.shift><Key.shift><Key.shift><Key.shift>GL
Screenshot: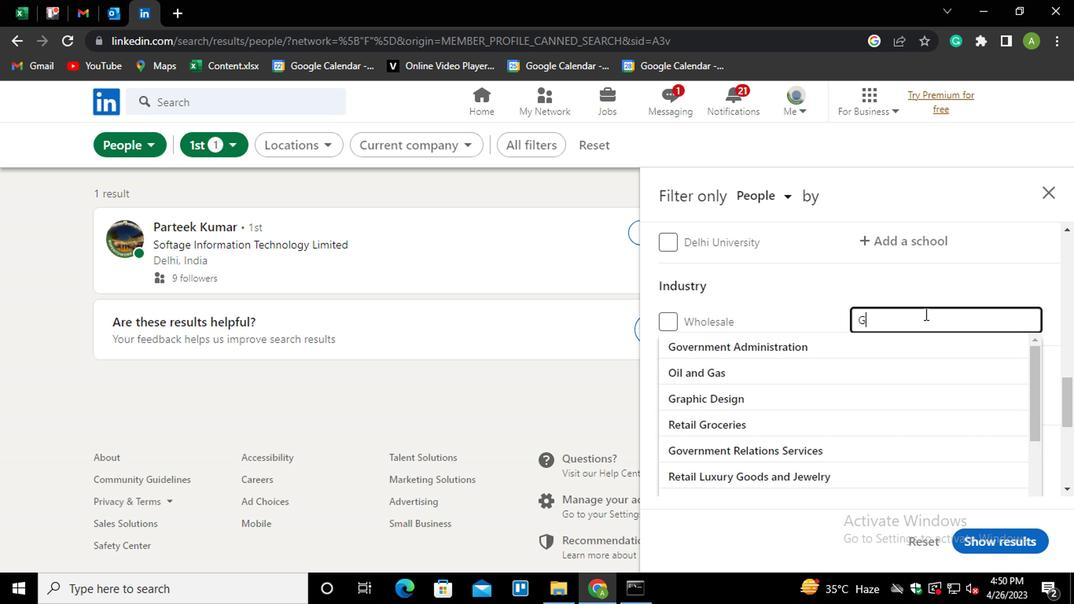 
Action: Mouse moved to (750, 314)
Screenshot: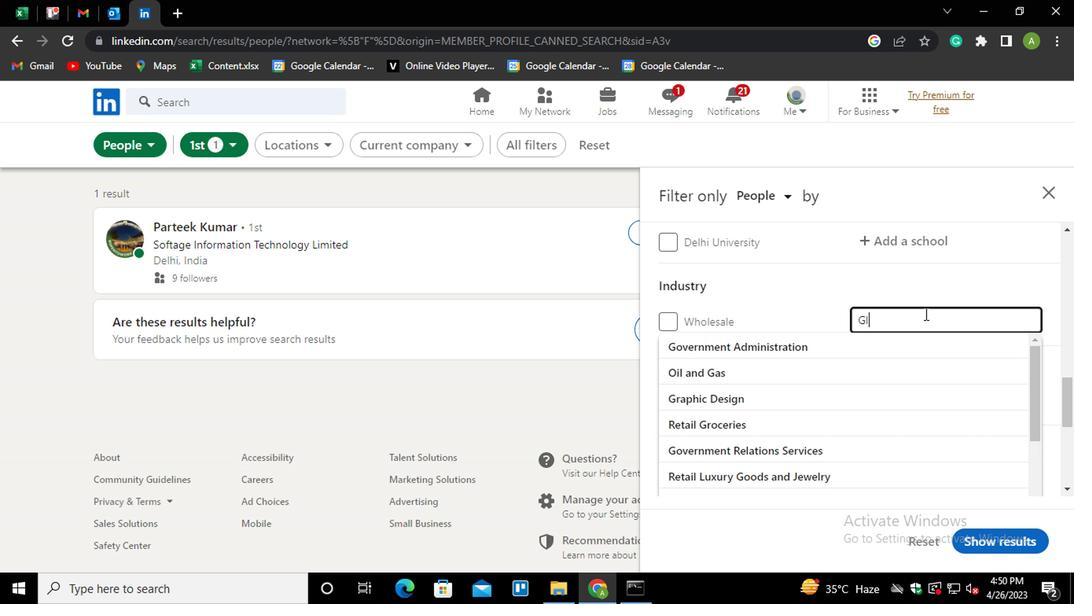 
Action: Key pressed ASS<Key.down><Key.down><Key.enter>
Screenshot: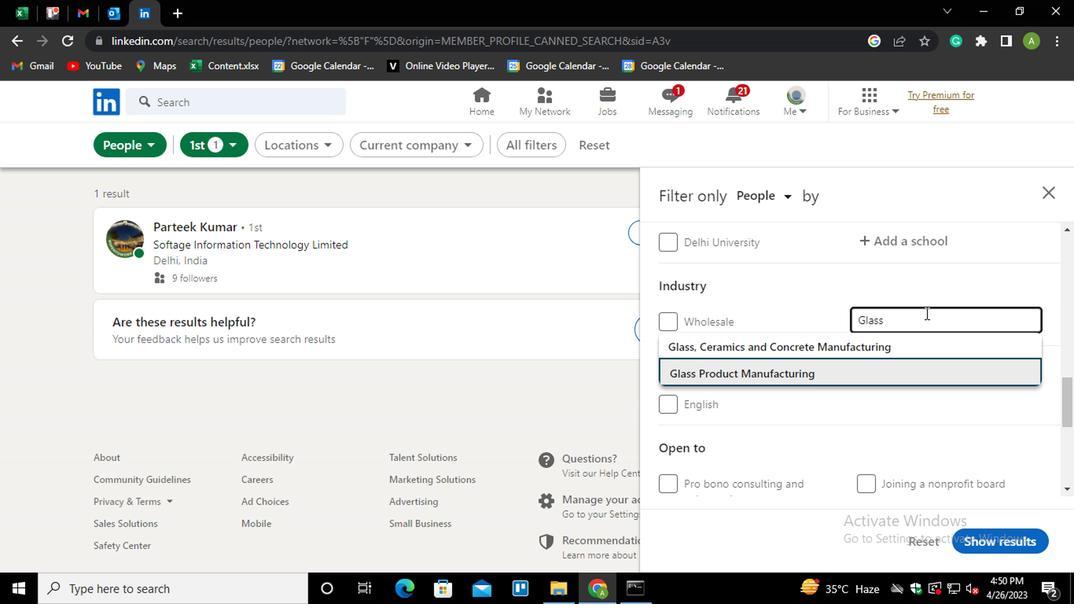
Action: Mouse moved to (754, 347)
Screenshot: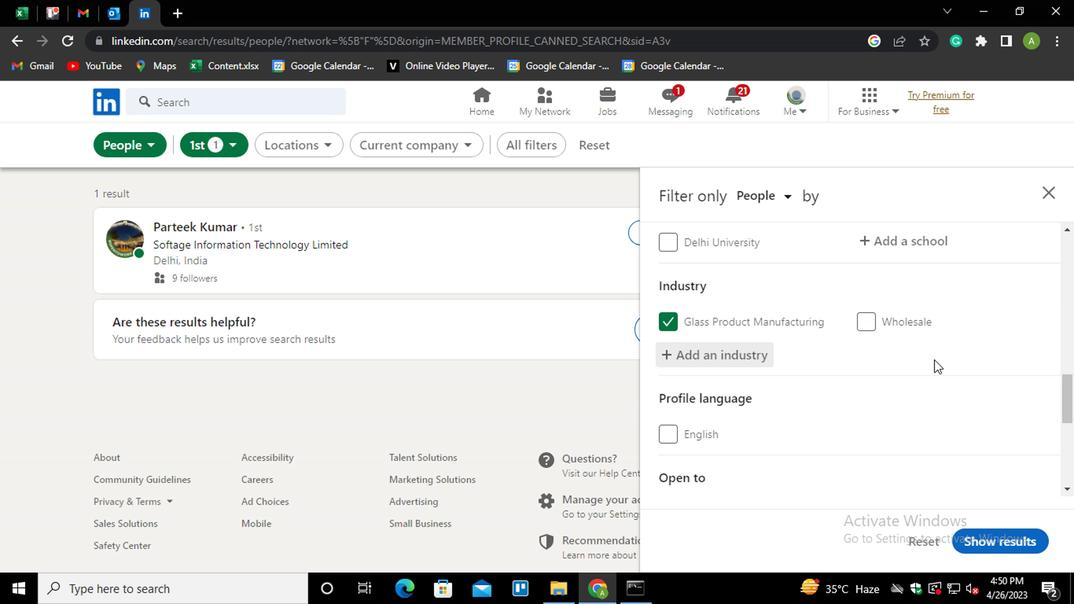 
Action: Mouse scrolled (754, 347) with delta (0, 0)
Screenshot: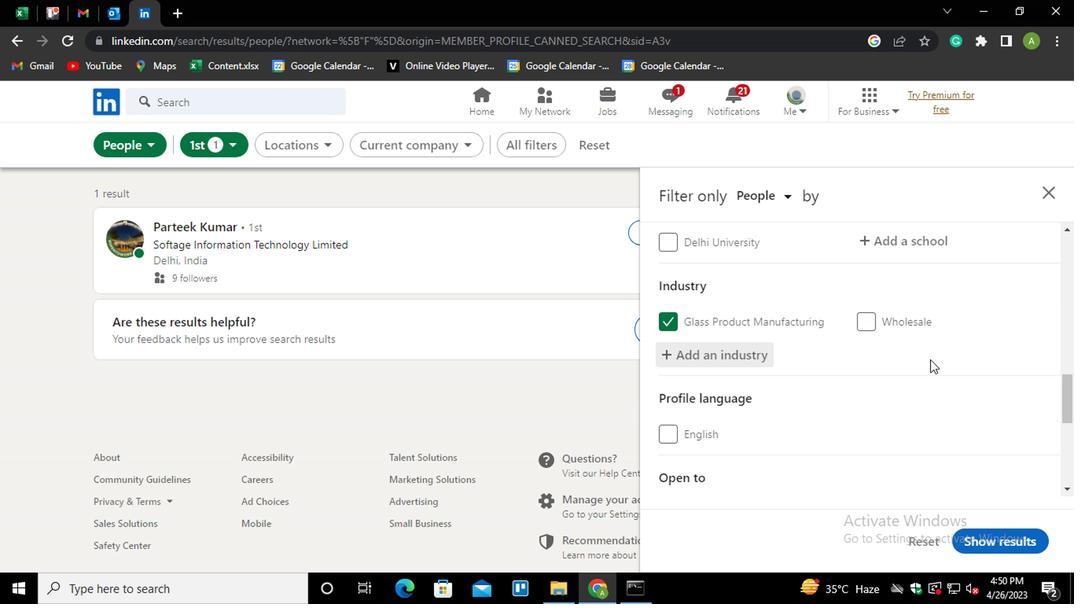 
Action: Mouse moved to (753, 347)
Screenshot: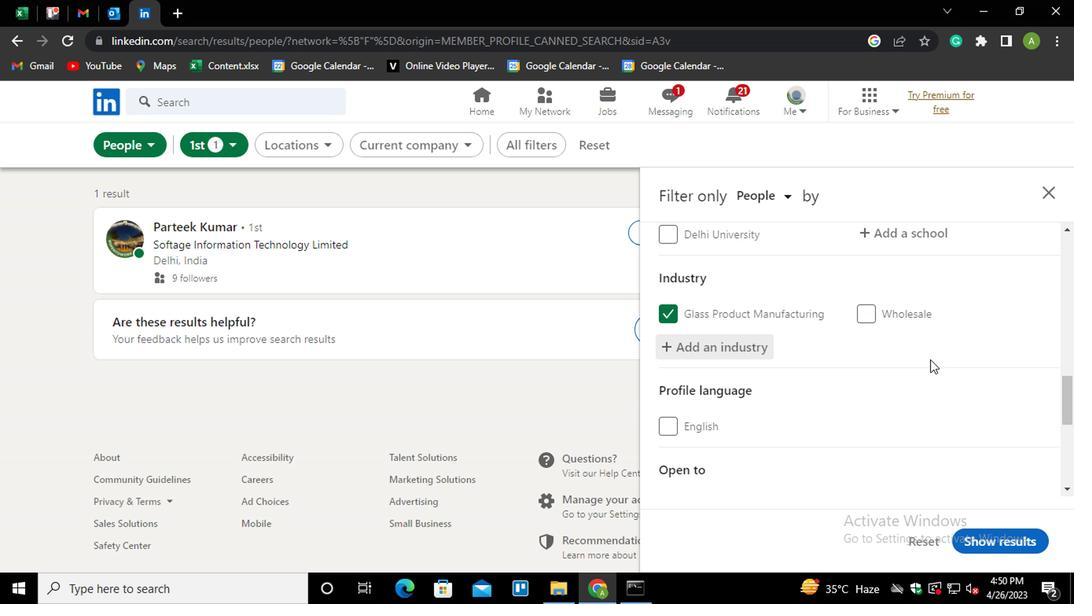 
Action: Mouse scrolled (753, 347) with delta (0, 0)
Screenshot: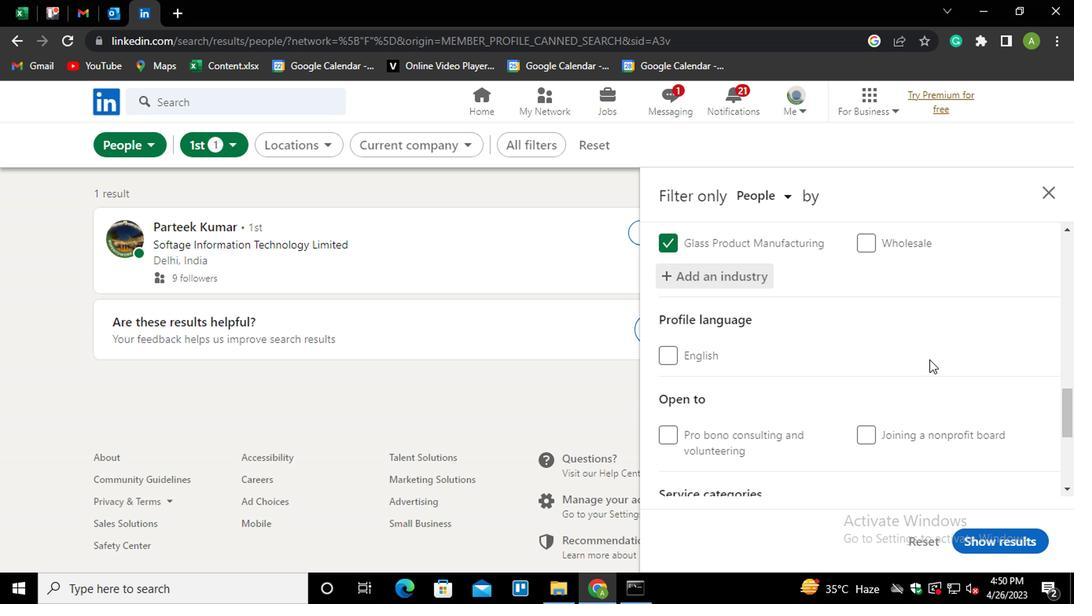 
Action: Mouse moved to (745, 347)
Screenshot: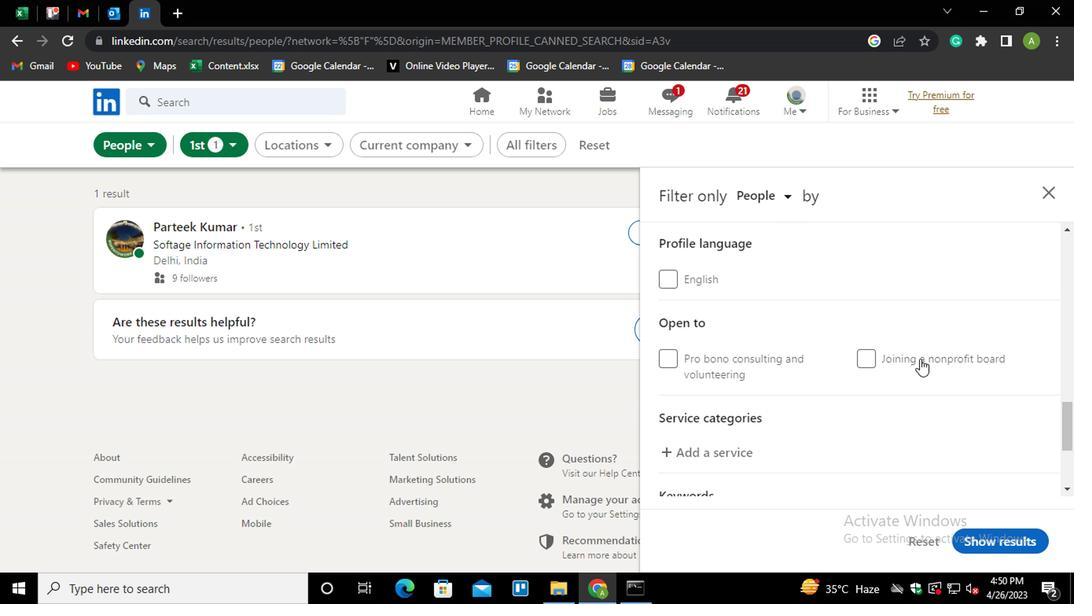 
Action: Mouse scrolled (745, 346) with delta (0, 0)
Screenshot: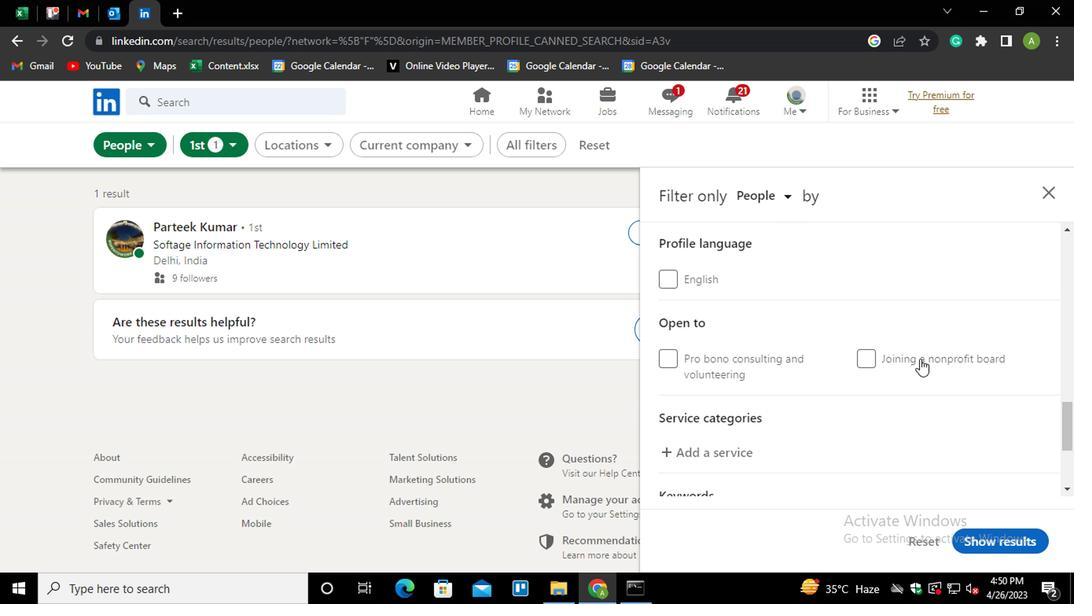 
Action: Mouse moved to (628, 355)
Screenshot: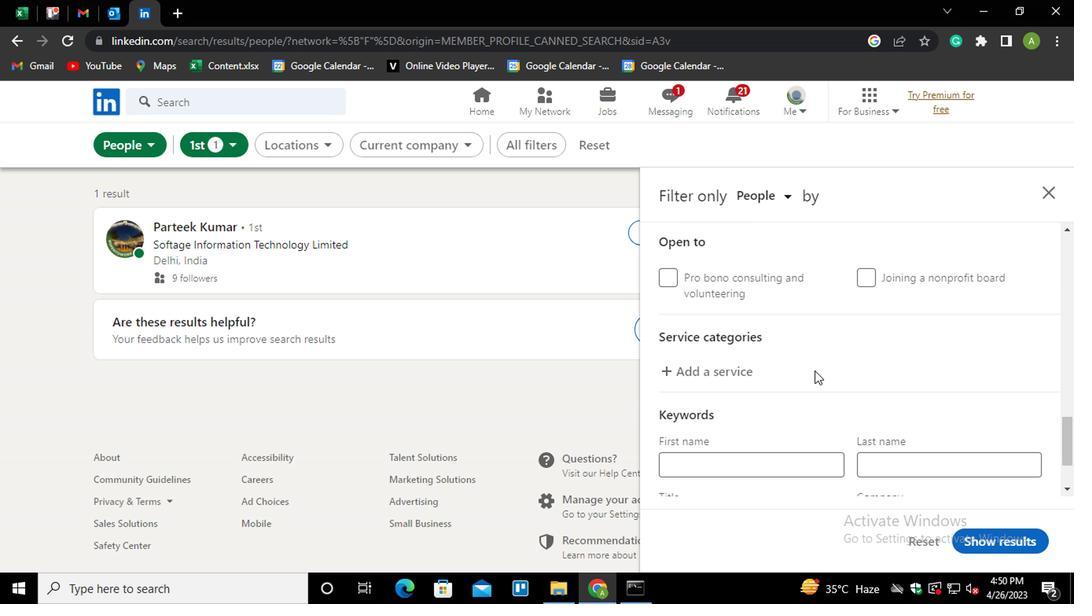 
Action: Mouse pressed left at (628, 355)
Screenshot: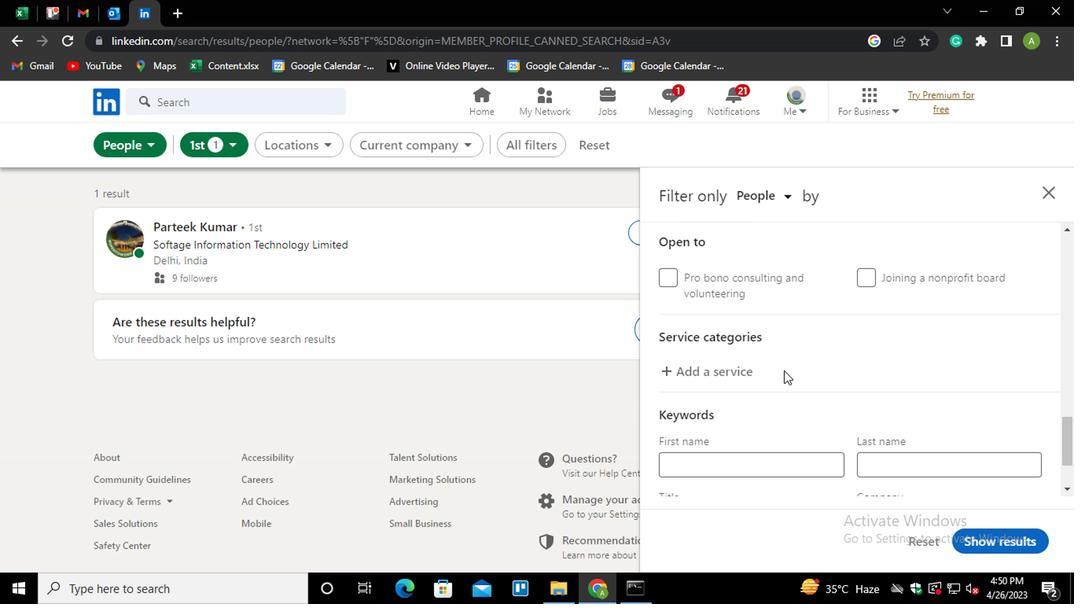 
Action: Mouse moved to (628, 355)
Screenshot: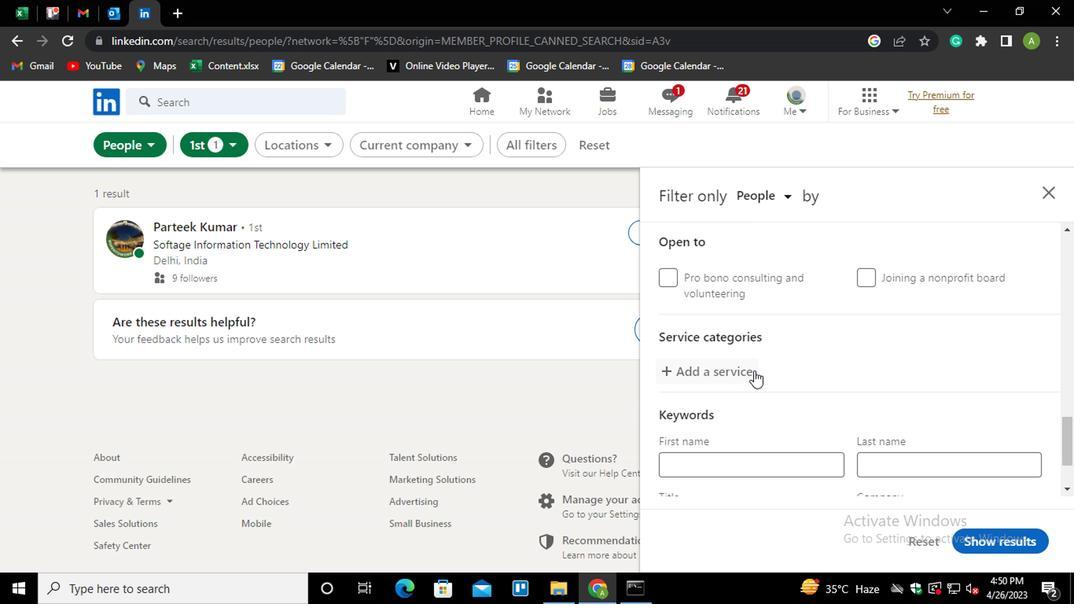 
Action: Mouse pressed left at (628, 355)
Screenshot: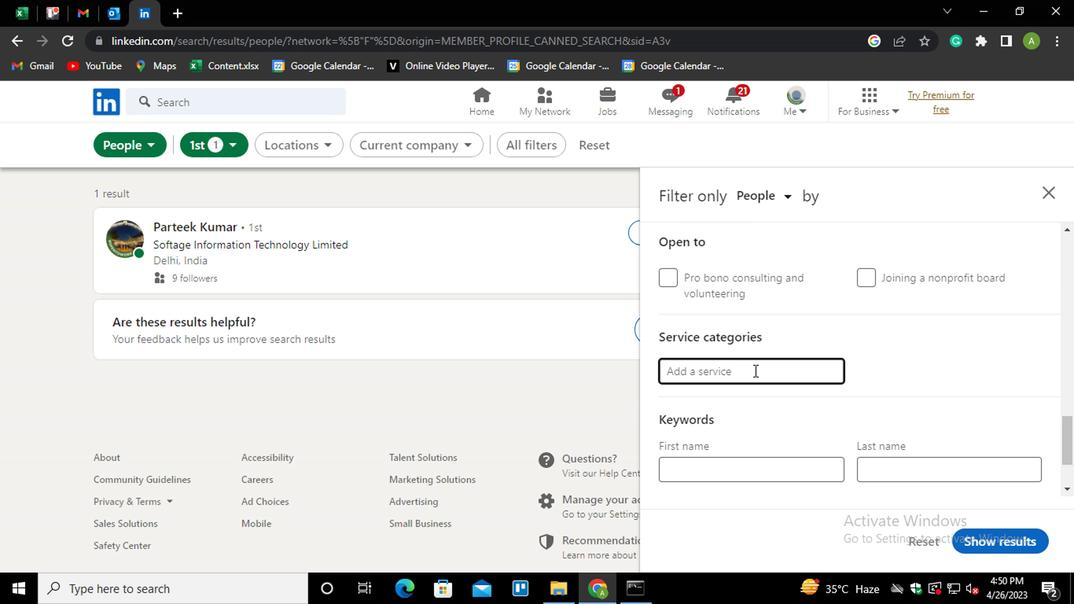 
Action: Key pressed <Key.shift_r><Key.shift_r>U<Key.shift>X<Key.down><Key.enter>
Screenshot: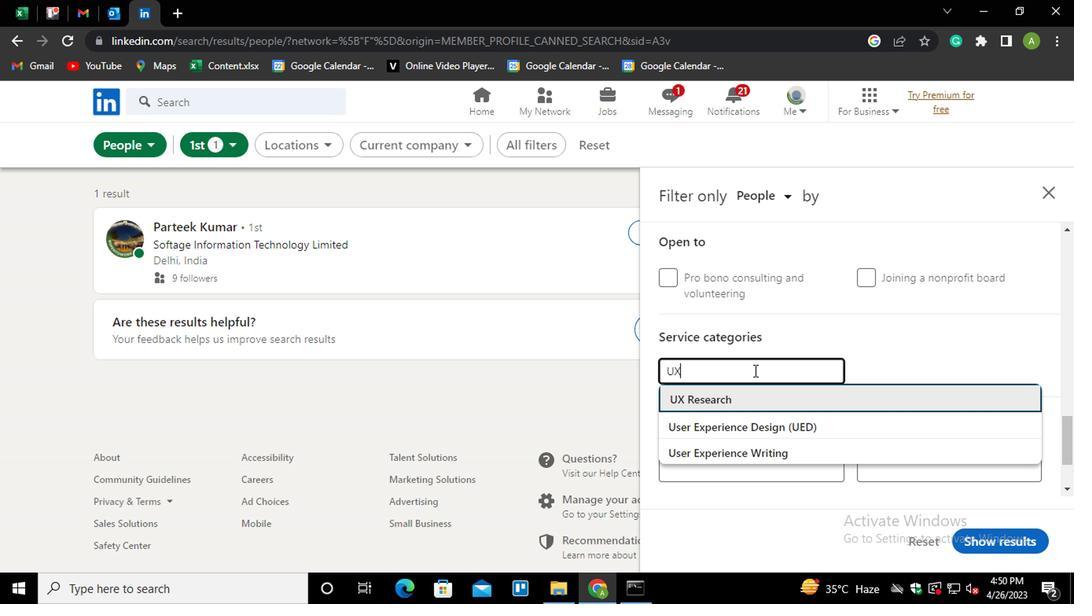 
Action: Mouse moved to (629, 358)
Screenshot: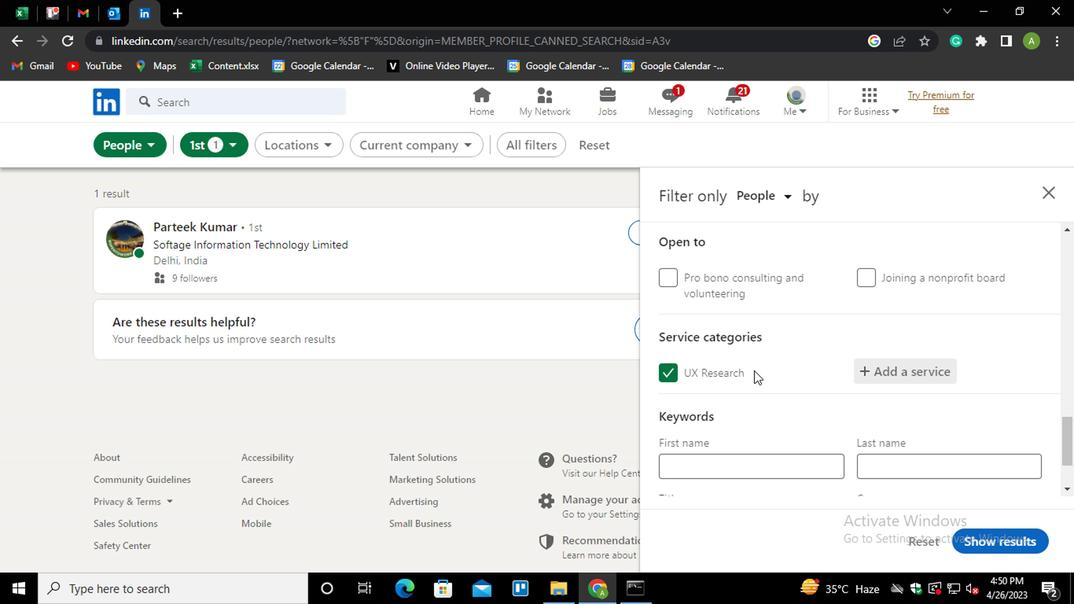 
Action: Mouse scrolled (629, 357) with delta (0, 0)
Screenshot: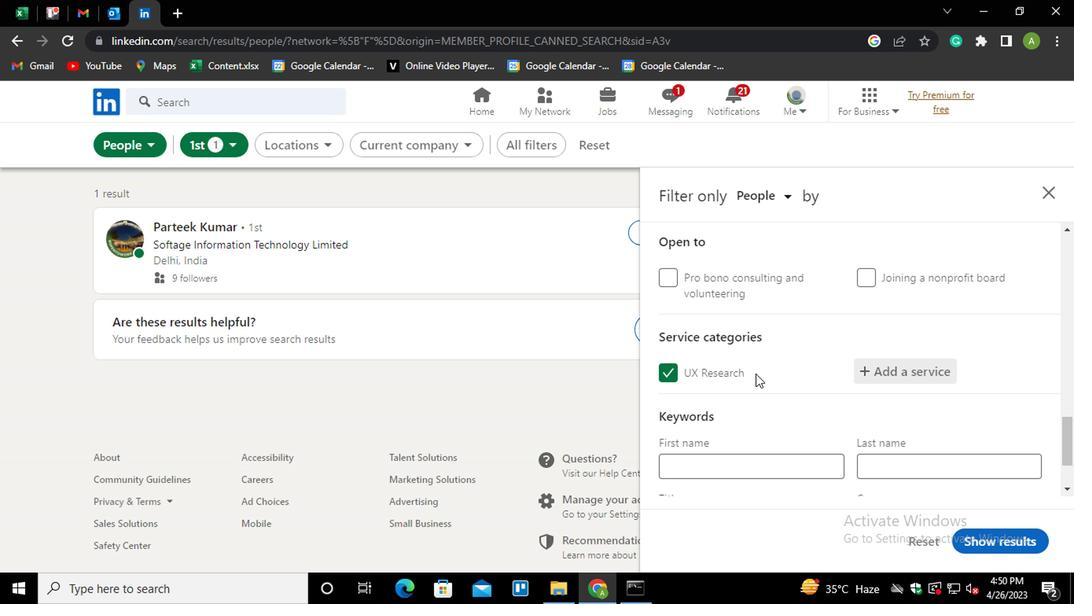 
Action: Mouse scrolled (629, 357) with delta (0, 0)
Screenshot: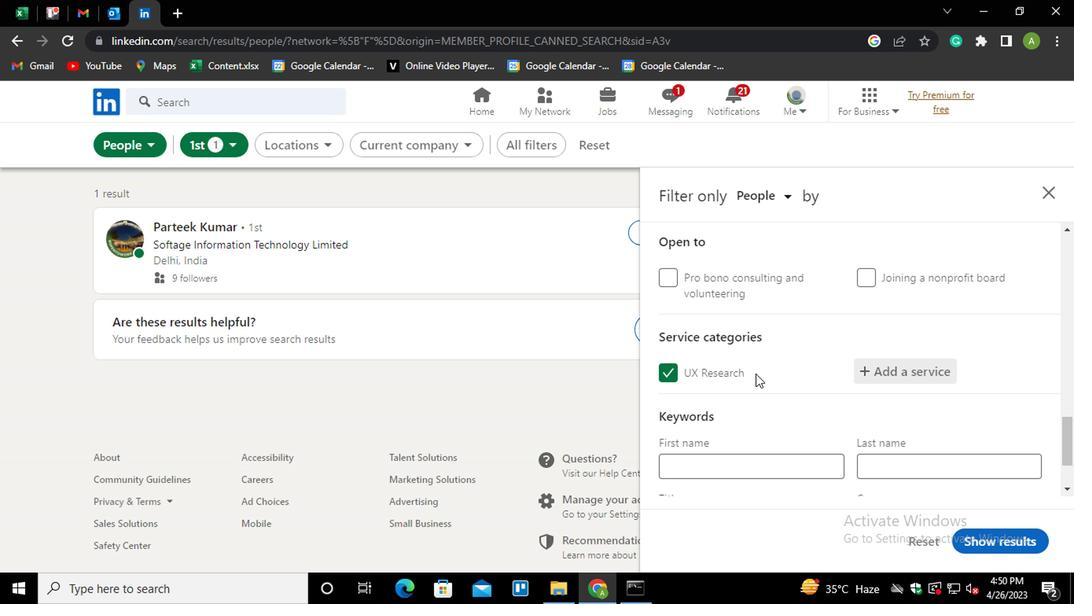 
Action: Mouse moved to (614, 394)
Screenshot: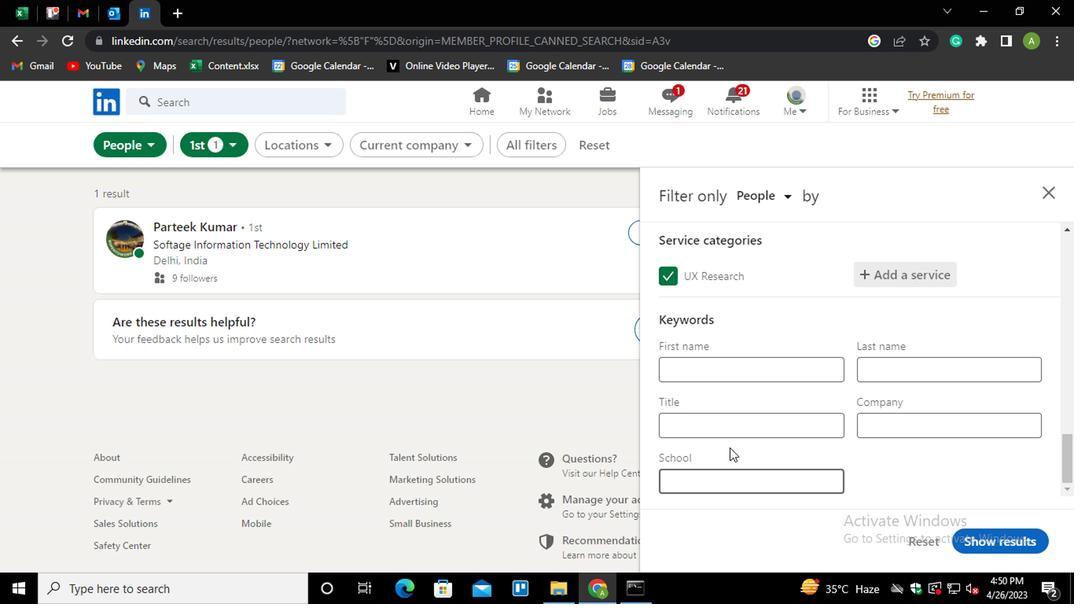 
Action: Mouse pressed left at (614, 394)
Screenshot: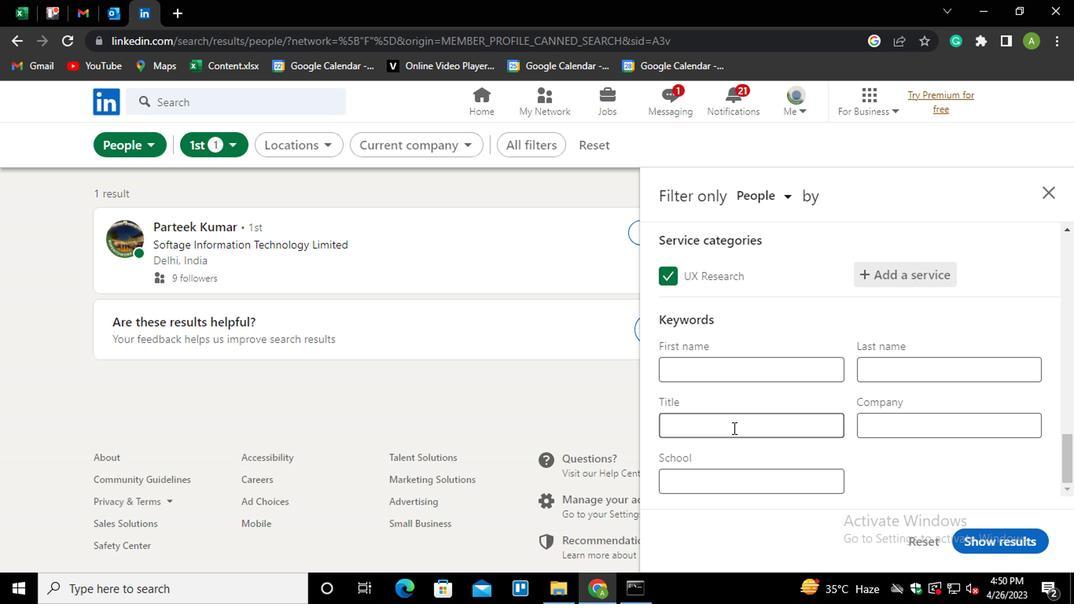 
Action: Mouse moved to (614, 394)
Screenshot: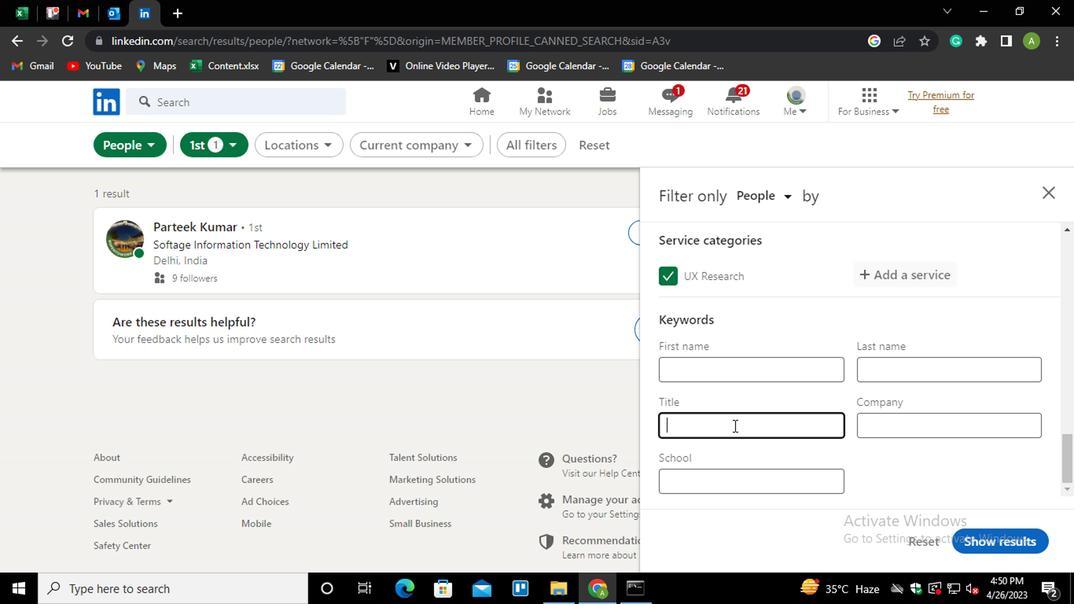 
Action: Key pressed <Key.shift>GEOLOGICAL<Key.space><Key.shift>ENGINEER
Screenshot: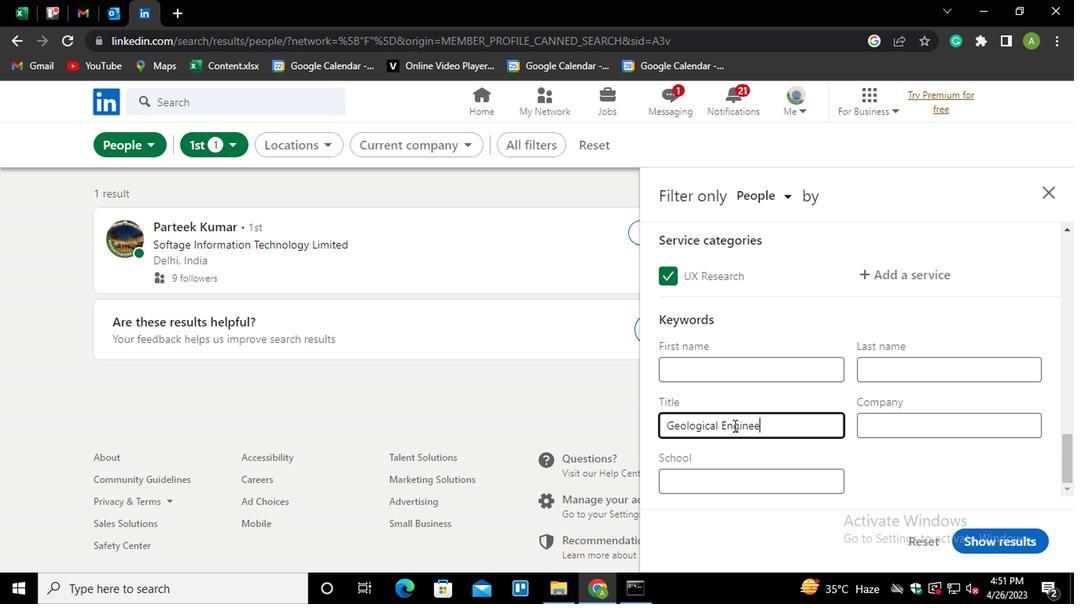 
Action: Mouse moved to (769, 457)
Screenshot: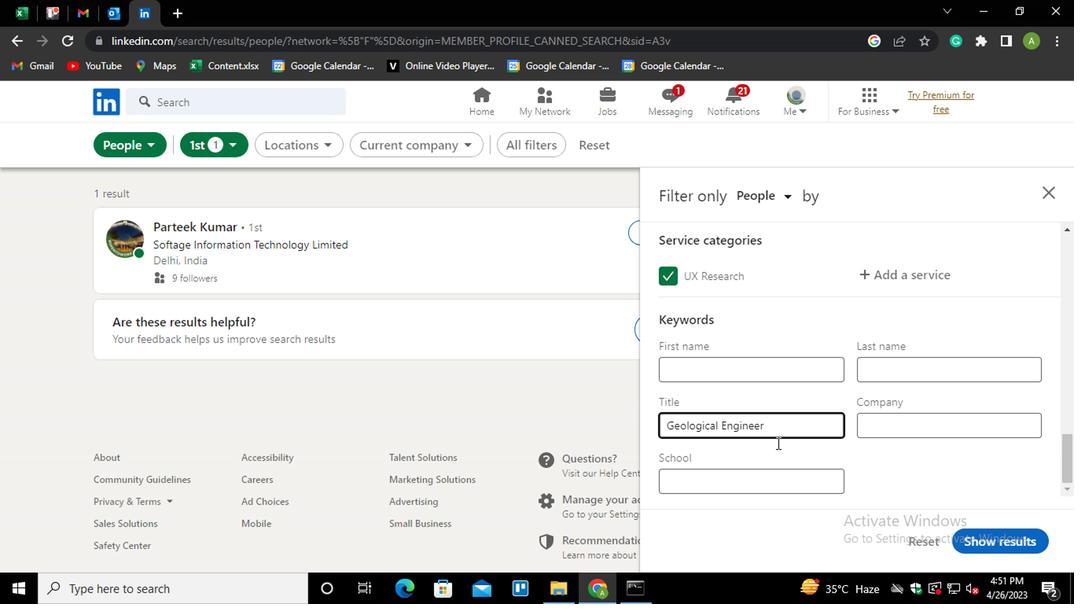 
Action: Mouse pressed left at (769, 457)
Screenshot: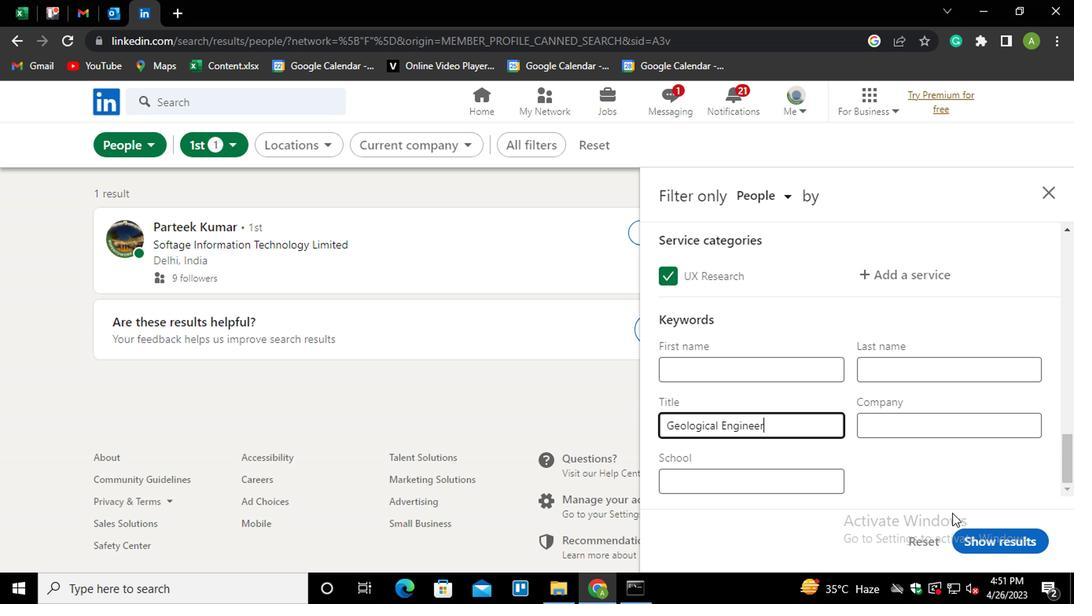 
Action: Mouse moved to (806, 472)
Screenshot: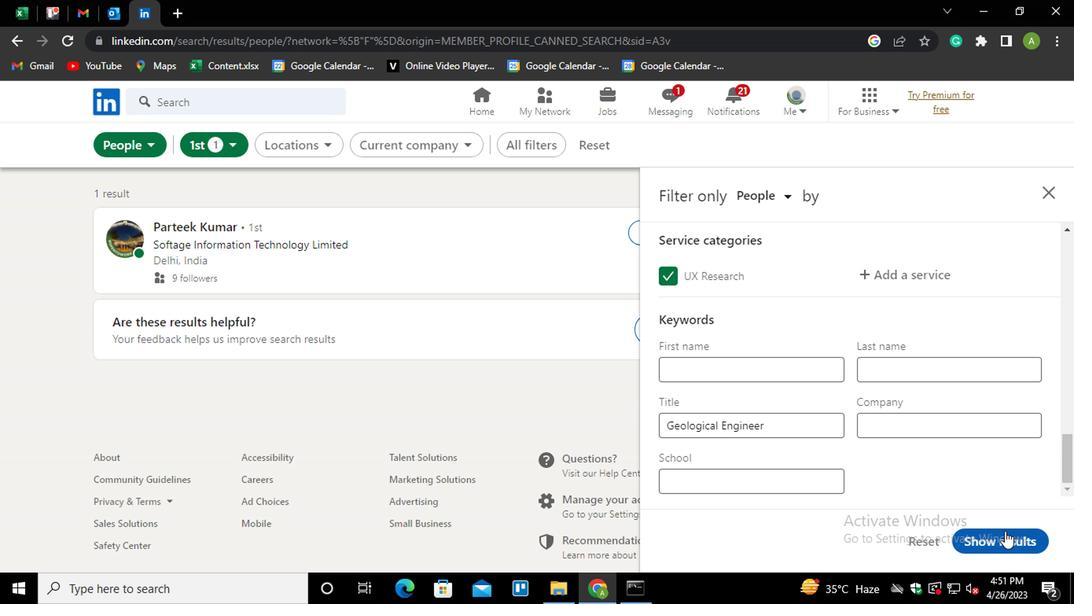 
Action: Mouse pressed left at (806, 472)
Screenshot: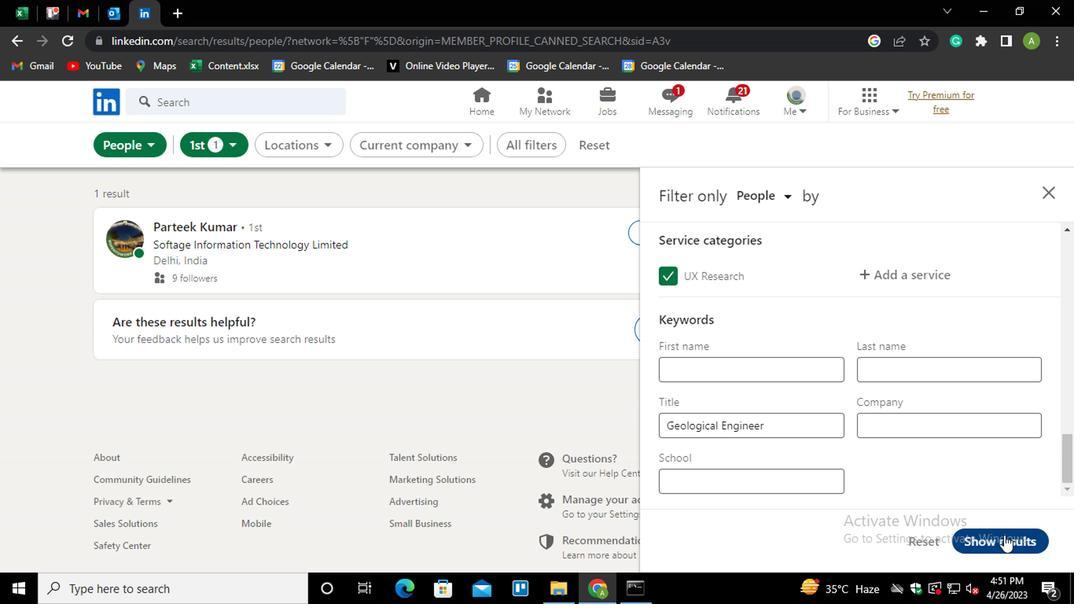 
Action: Mouse moved to (754, 385)
Screenshot: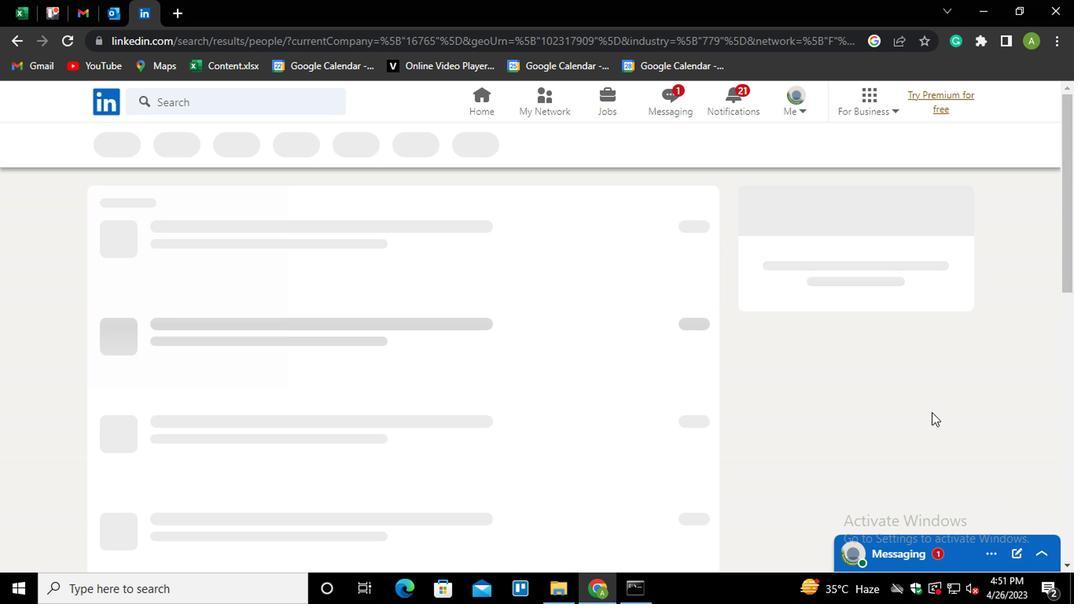 
